 Task: For heading Arial Rounded MT Bold with Underline.  font size for heading26,  'Change the font style of data to'Browallia New.  and font size to 18,  Change the alignment of both headline & data to Align middle & Align Text left.  In the sheet  Financial Planning Worksheet
Action: Mouse moved to (83, 122)
Screenshot: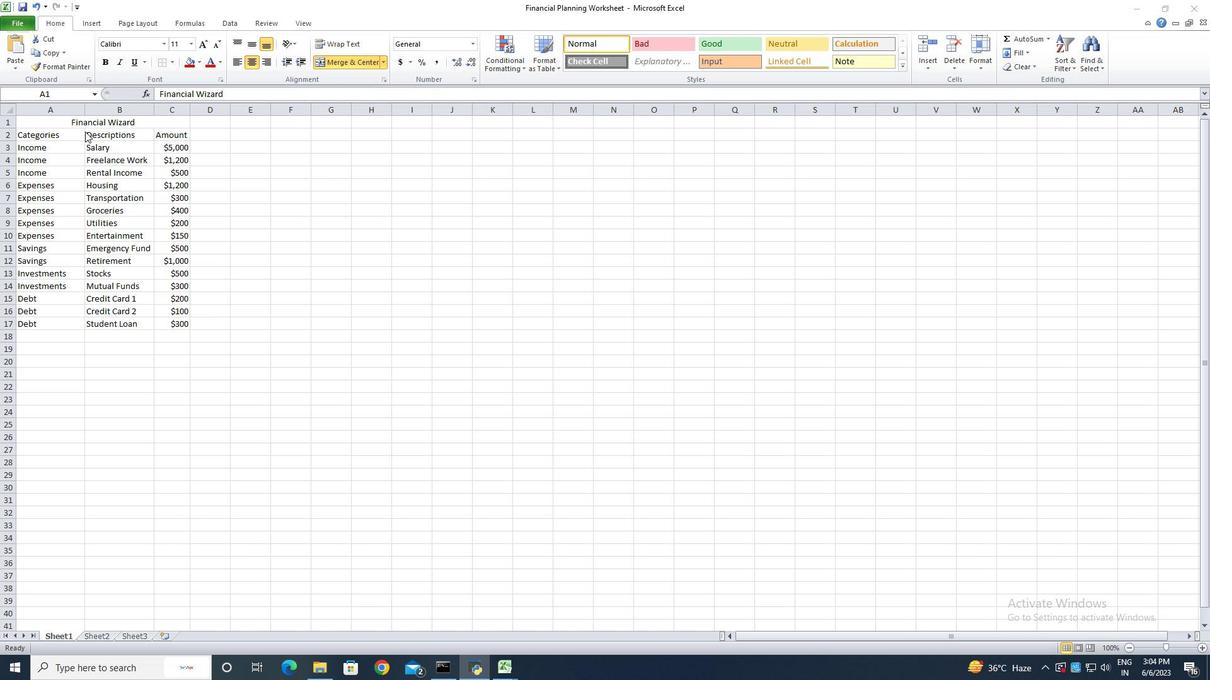 
Action: Mouse pressed left at (83, 122)
Screenshot: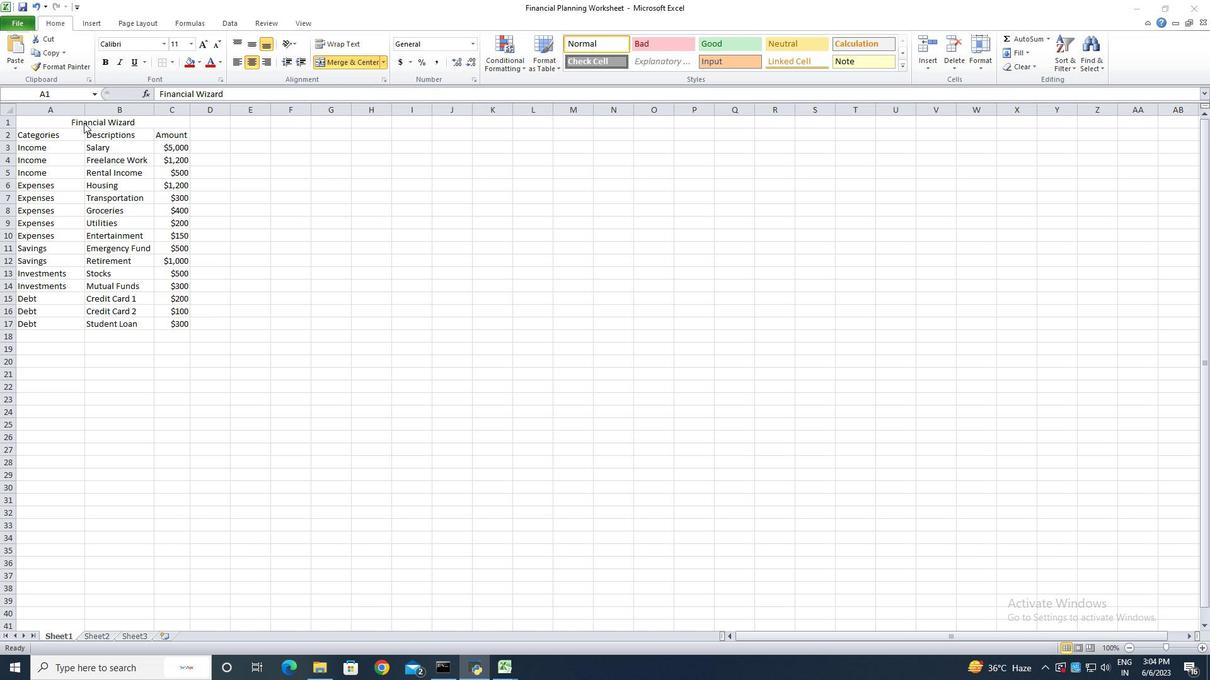 
Action: Mouse moved to (163, 40)
Screenshot: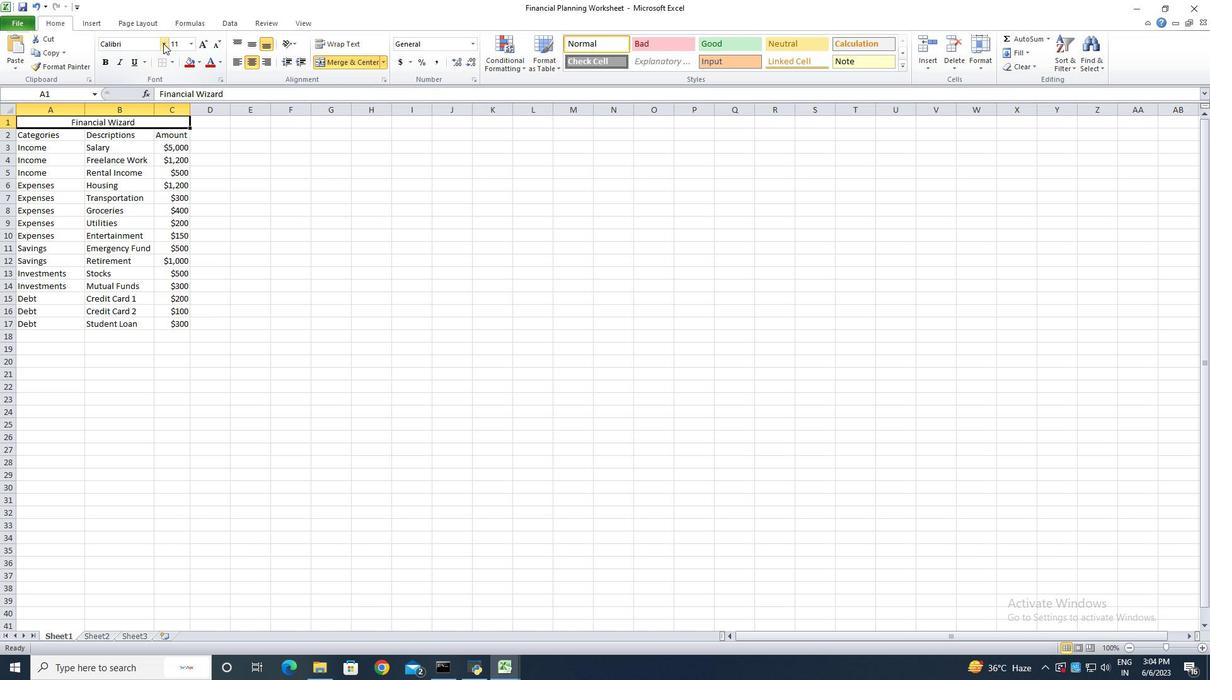 
Action: Mouse pressed left at (163, 40)
Screenshot: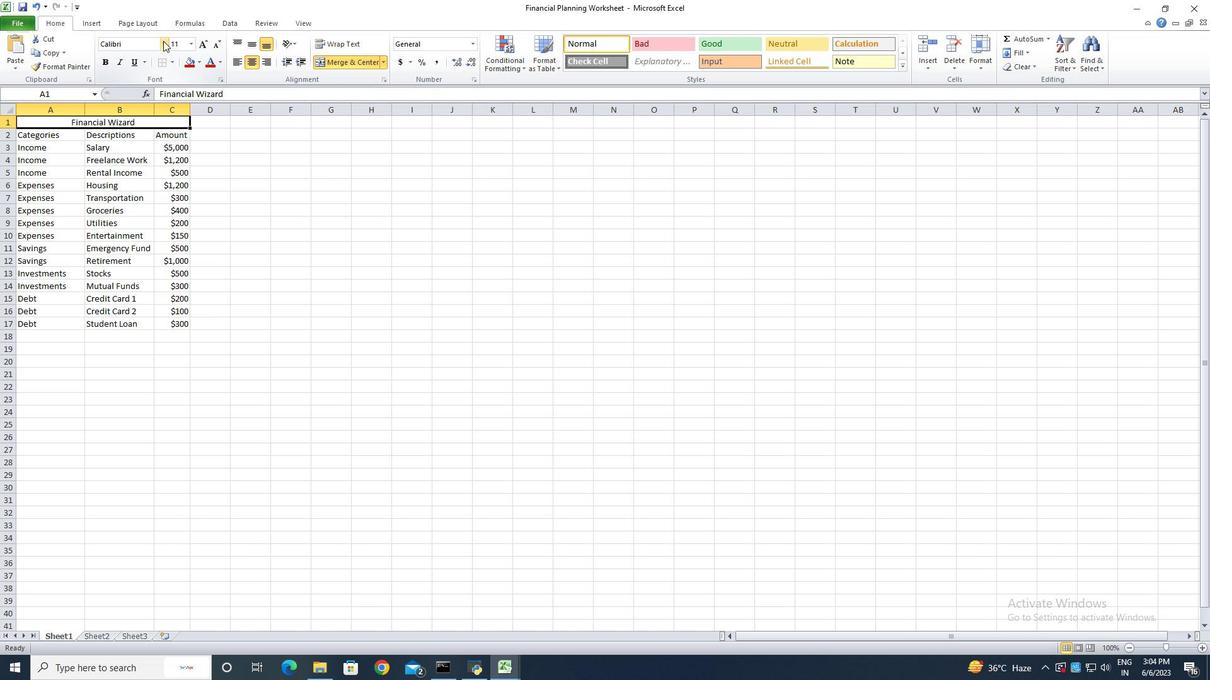 
Action: Mouse moved to (177, 194)
Screenshot: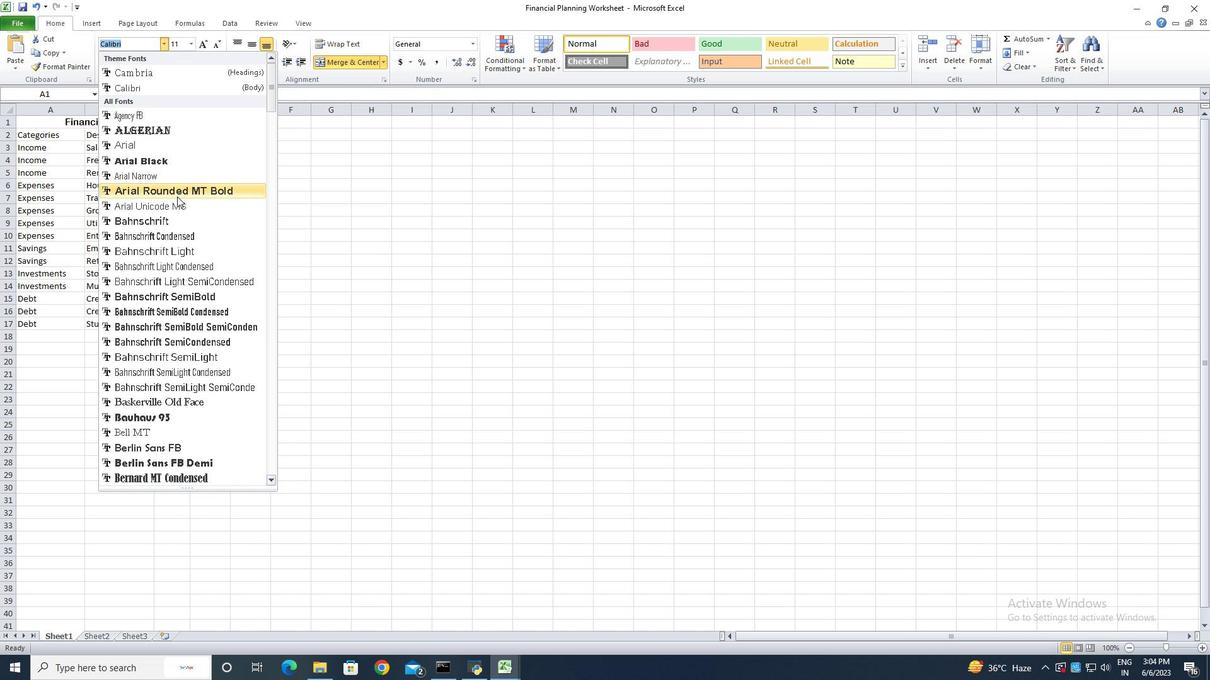 
Action: Mouse pressed left at (177, 194)
Screenshot: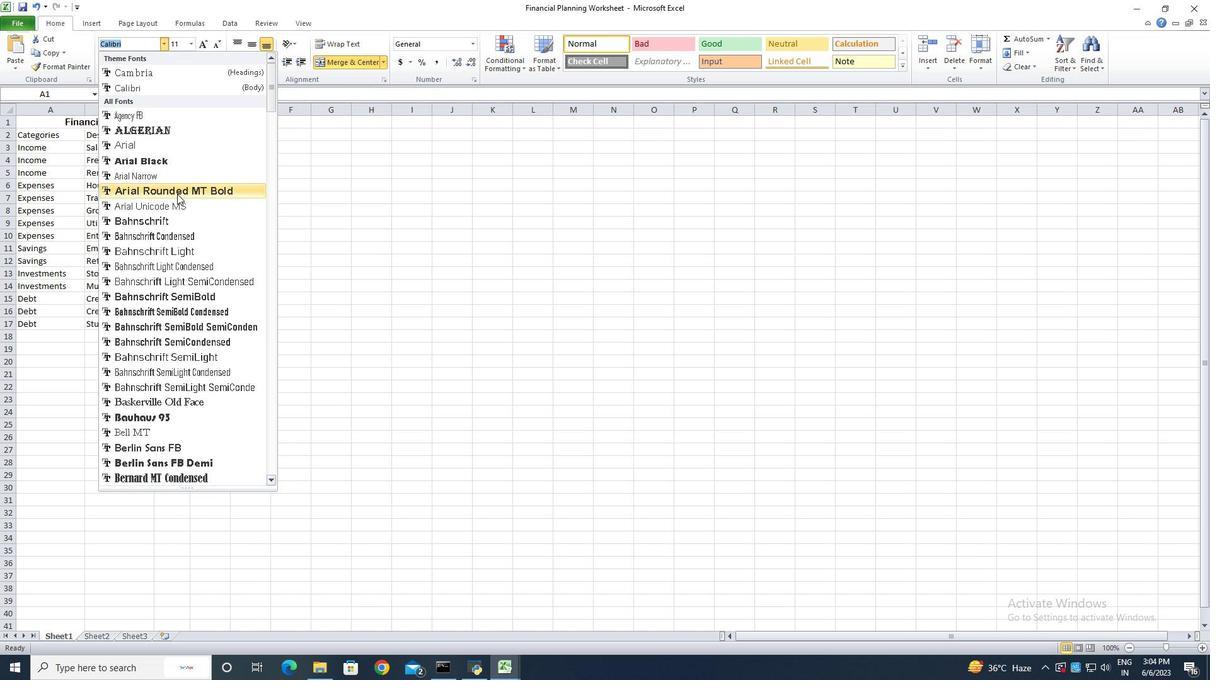 
Action: Mouse moved to (134, 68)
Screenshot: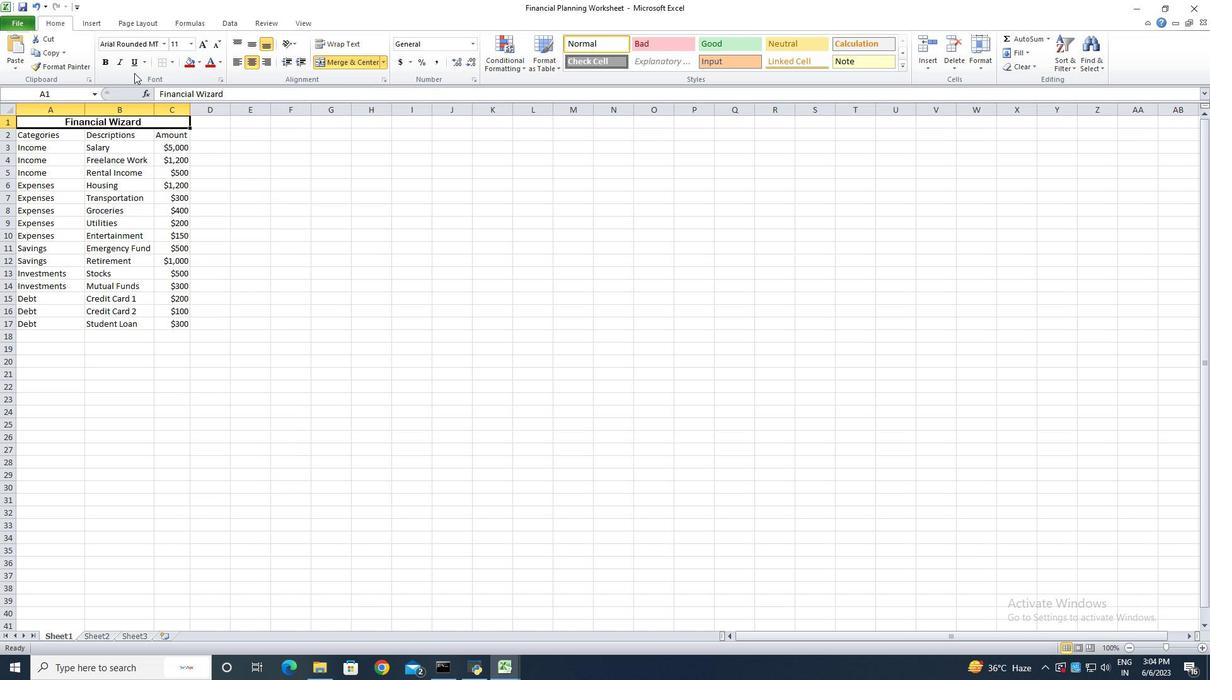 
Action: Mouse pressed left at (134, 68)
Screenshot: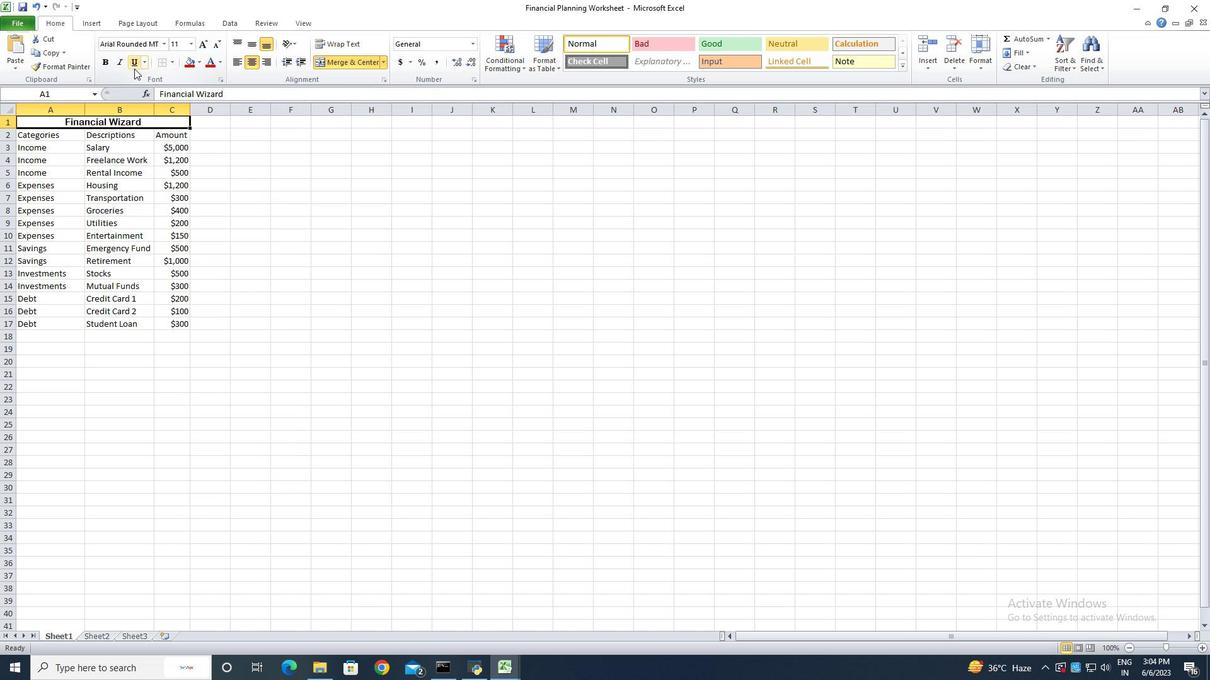 
Action: Mouse moved to (206, 40)
Screenshot: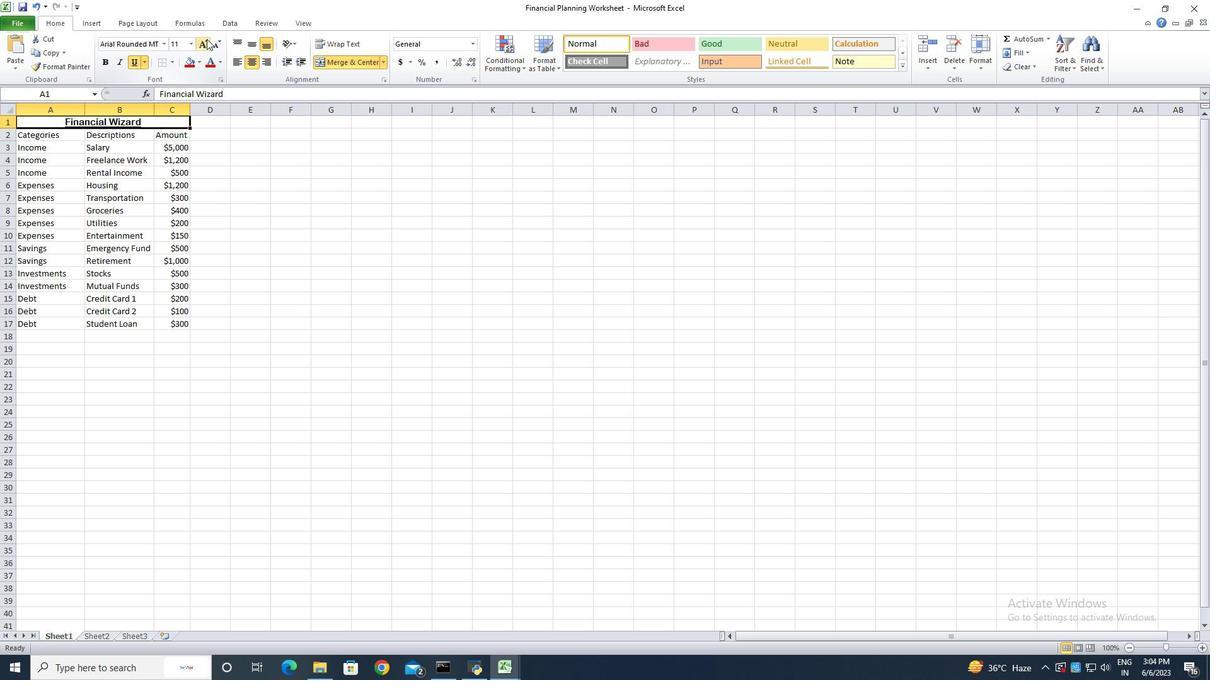 
Action: Mouse pressed left at (206, 40)
Screenshot: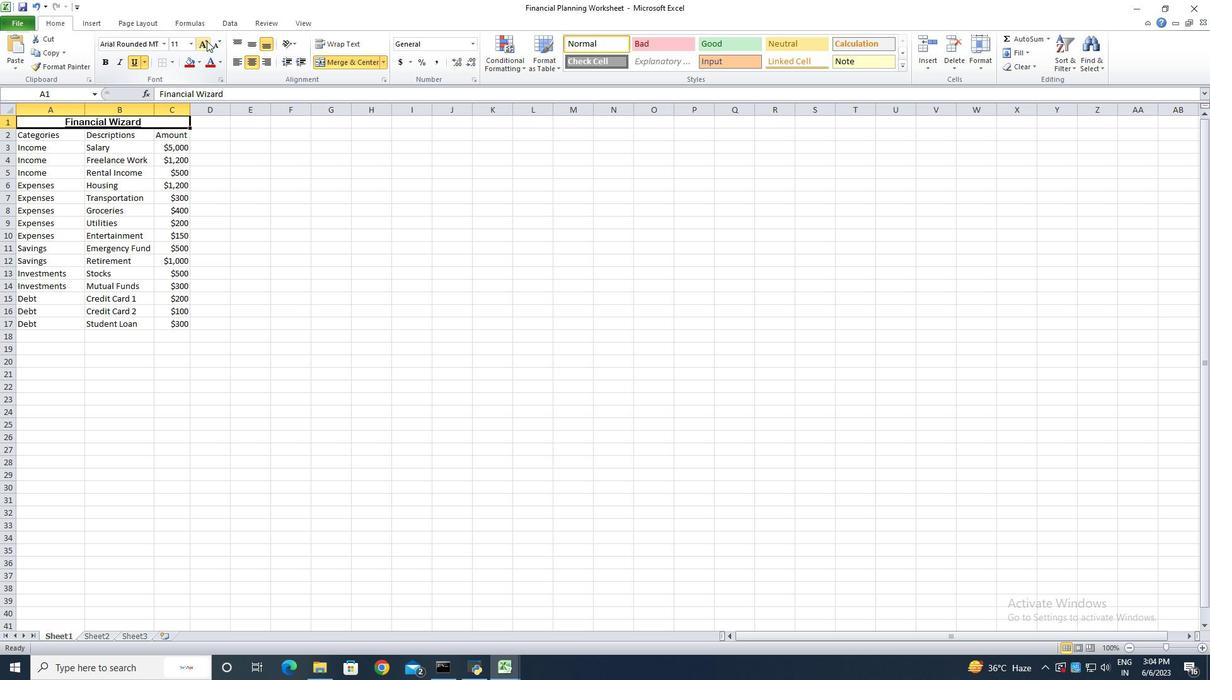 
Action: Mouse pressed left at (206, 40)
Screenshot: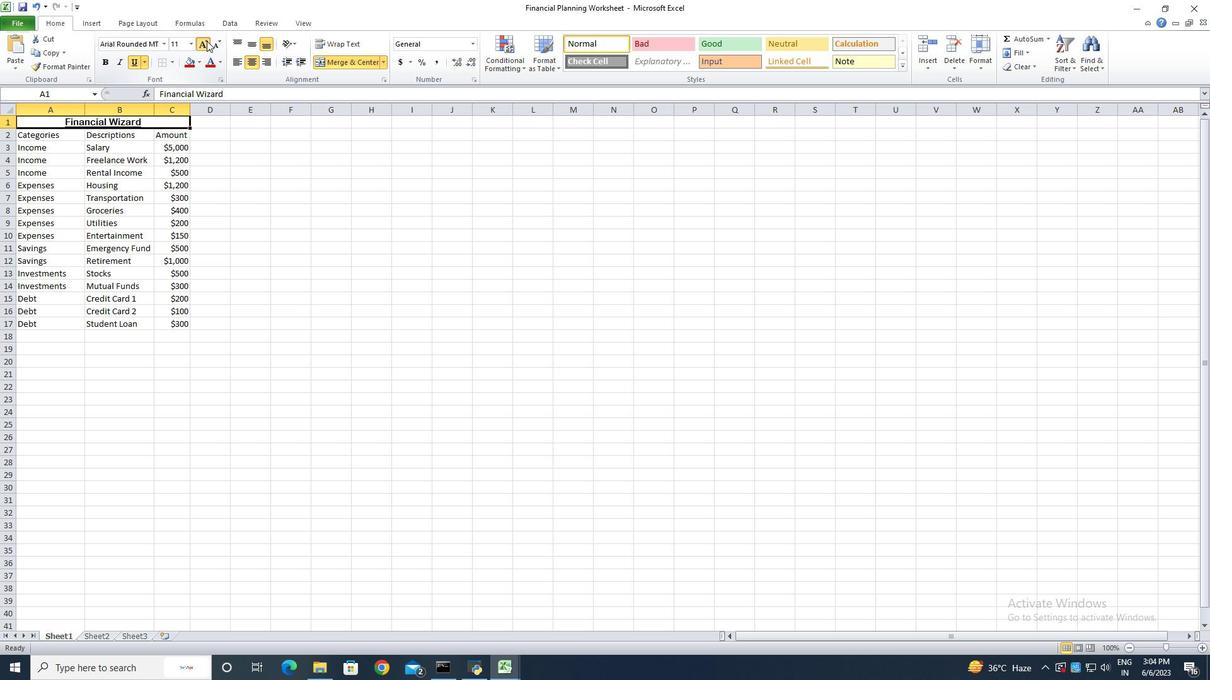 
Action: Mouse pressed left at (206, 40)
Screenshot: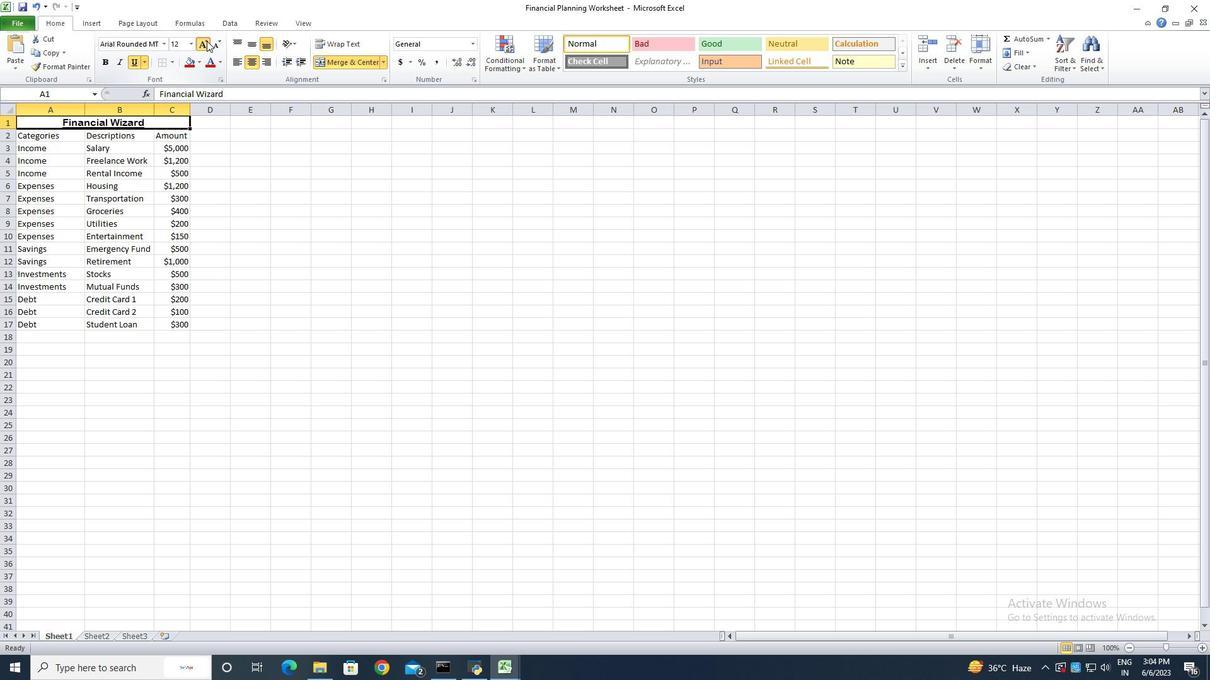 
Action: Mouse pressed left at (206, 40)
Screenshot: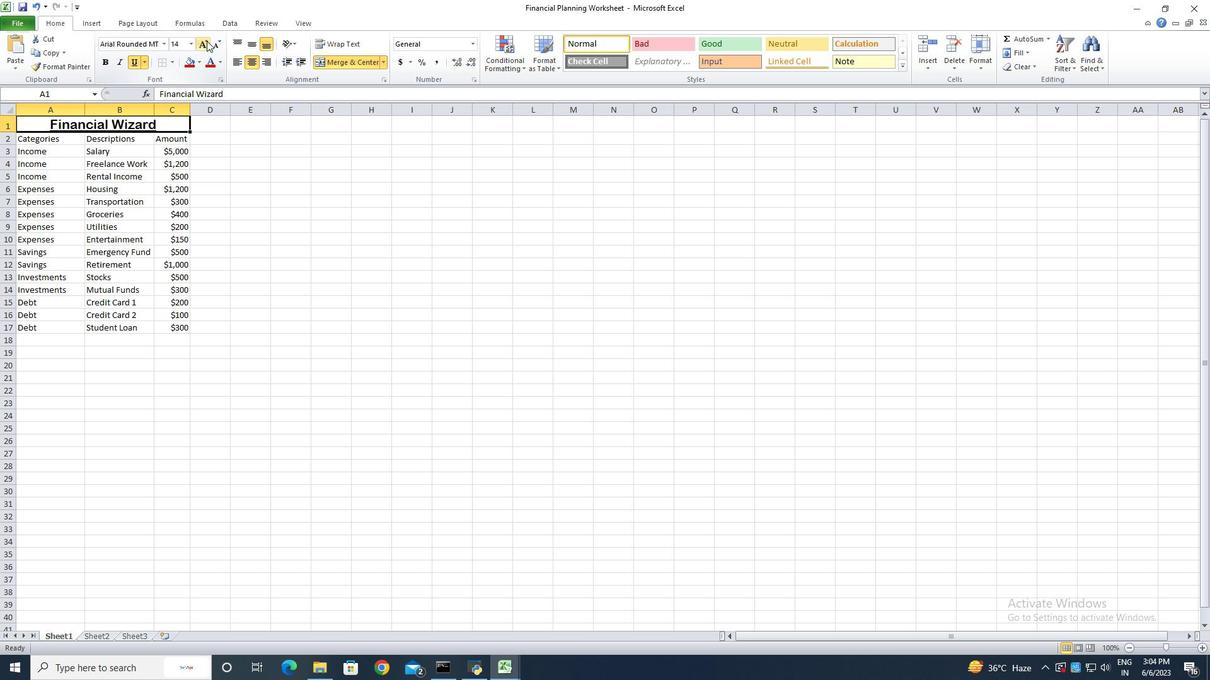 
Action: Mouse pressed left at (206, 40)
Screenshot: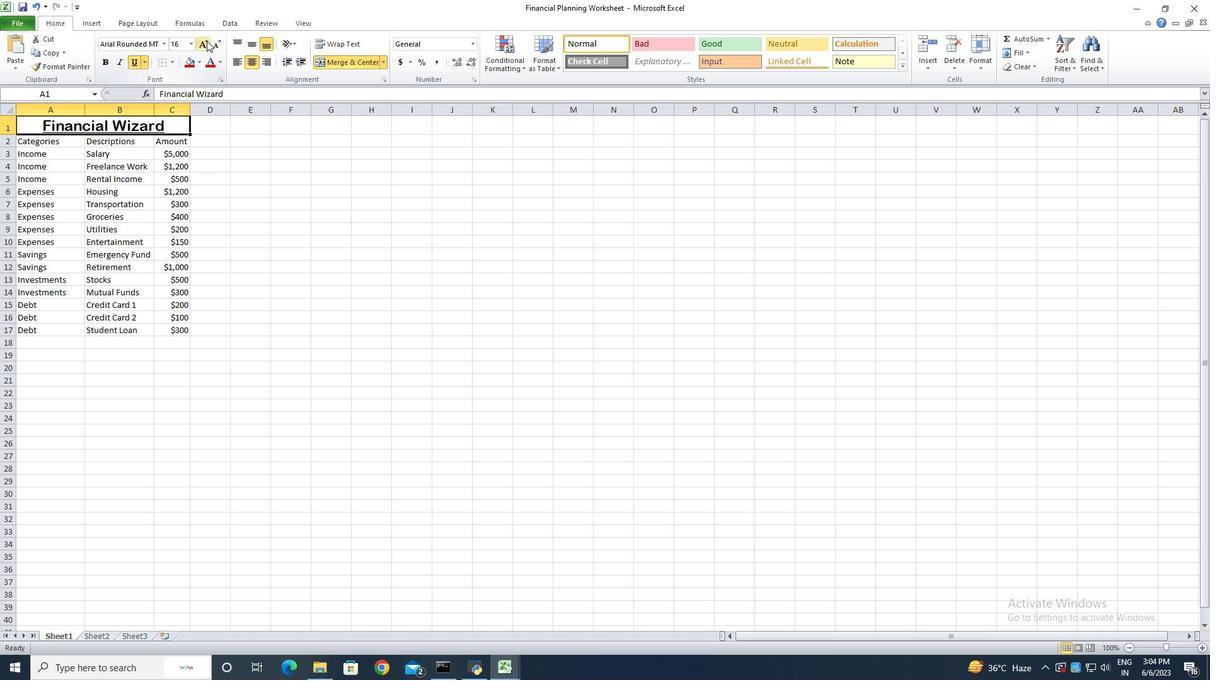 
Action: Mouse pressed left at (206, 40)
Screenshot: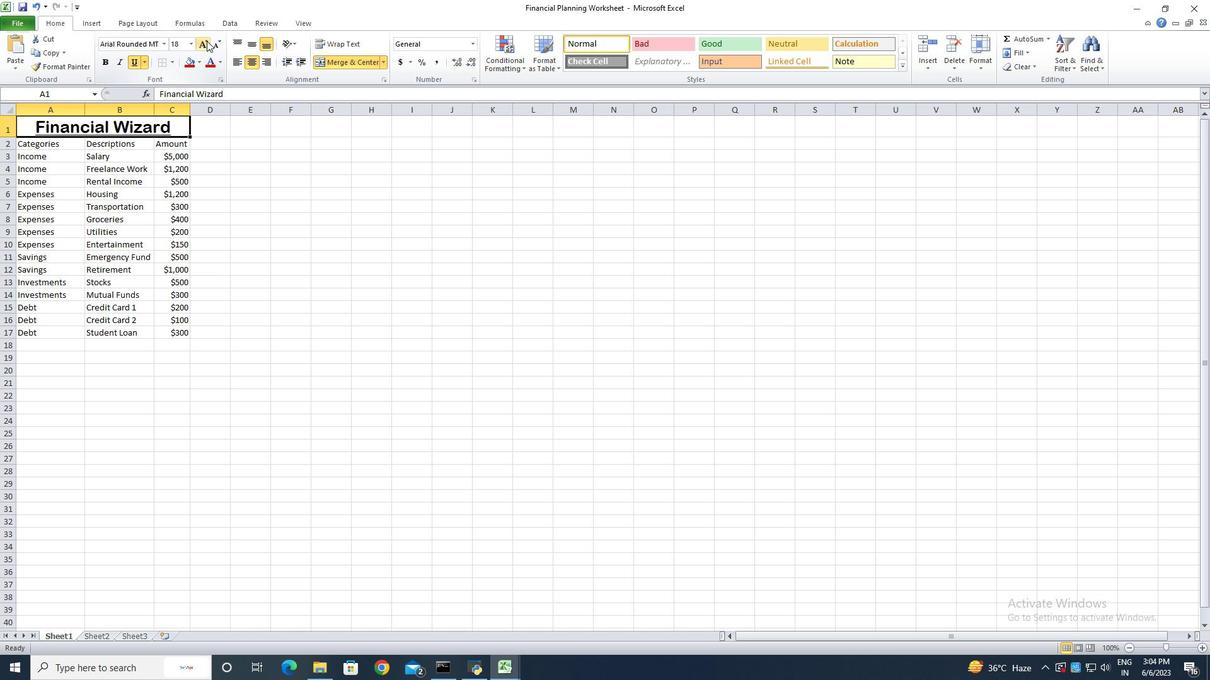 
Action: Mouse pressed left at (206, 40)
Screenshot: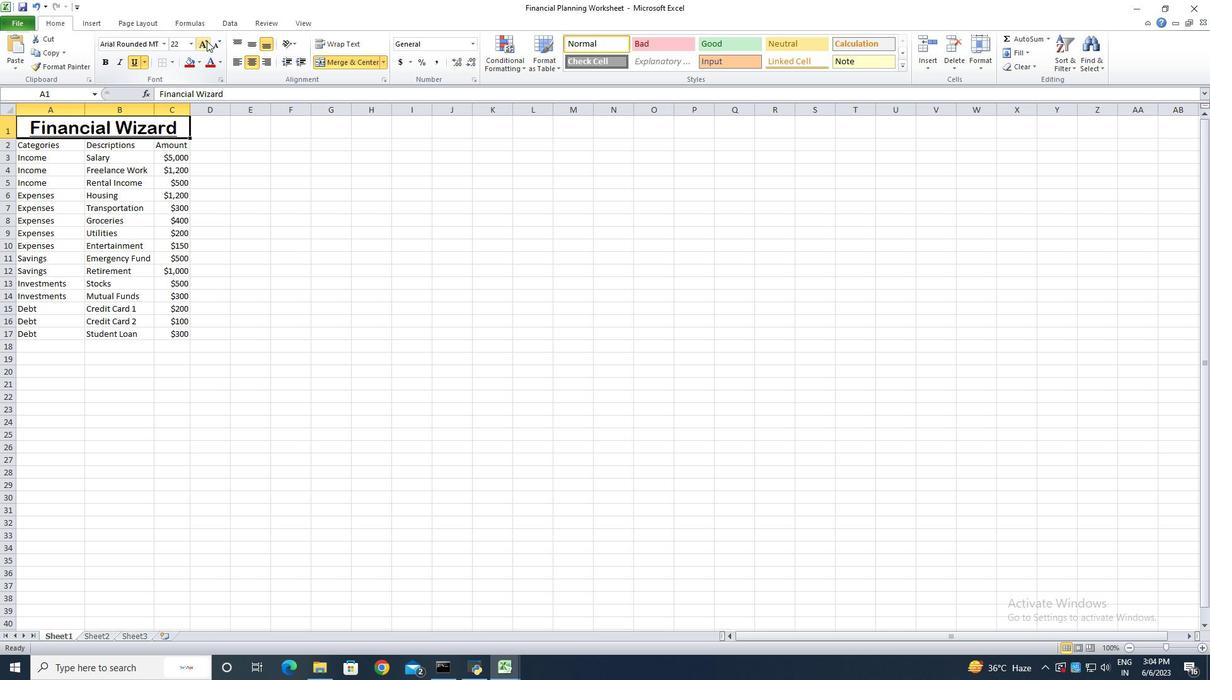 
Action: Mouse pressed left at (206, 40)
Screenshot: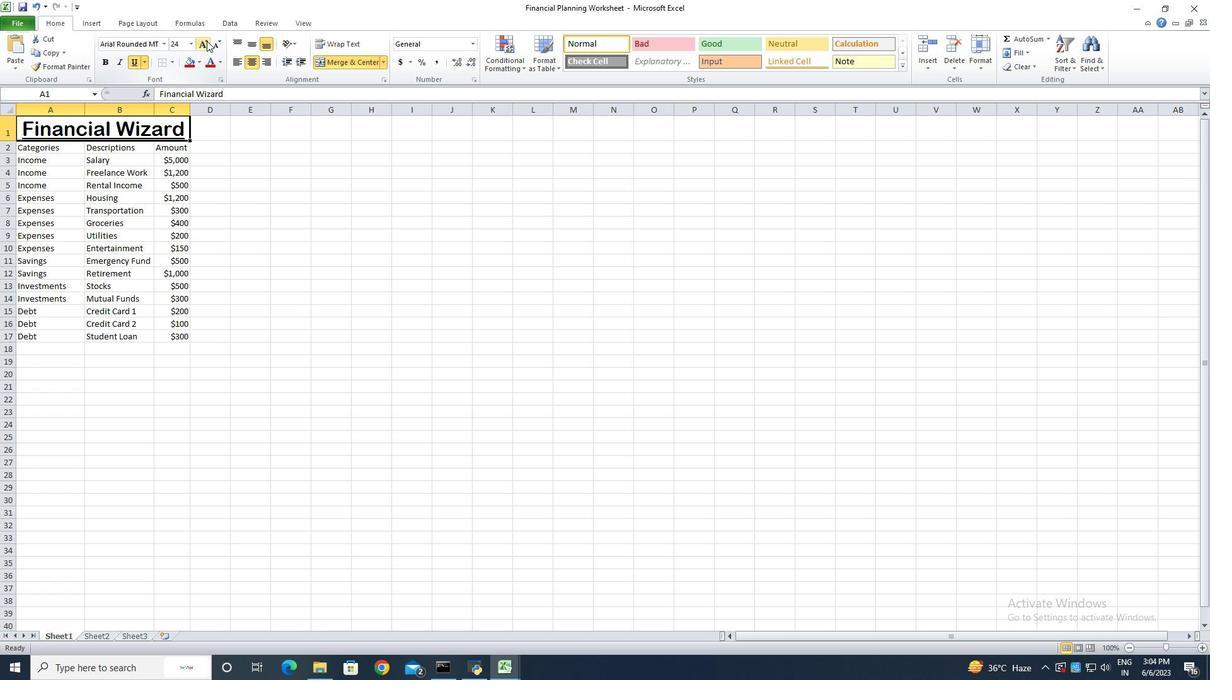 
Action: Mouse moved to (45, 151)
Screenshot: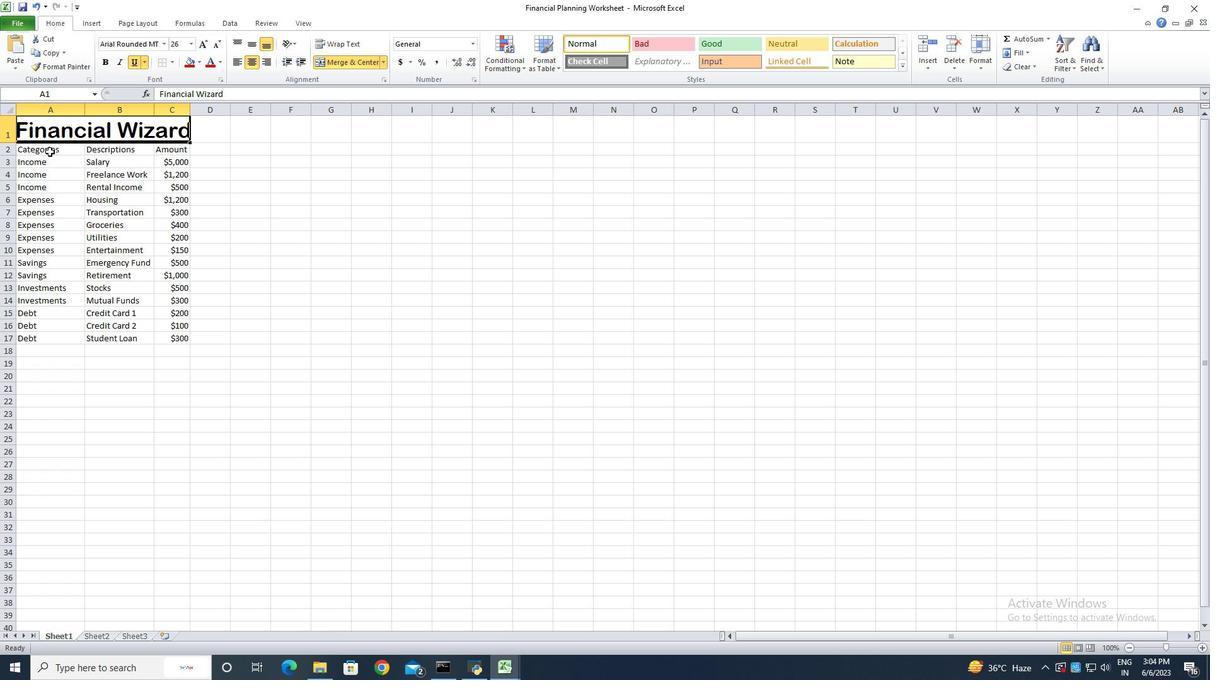 
Action: Mouse pressed left at (45, 151)
Screenshot: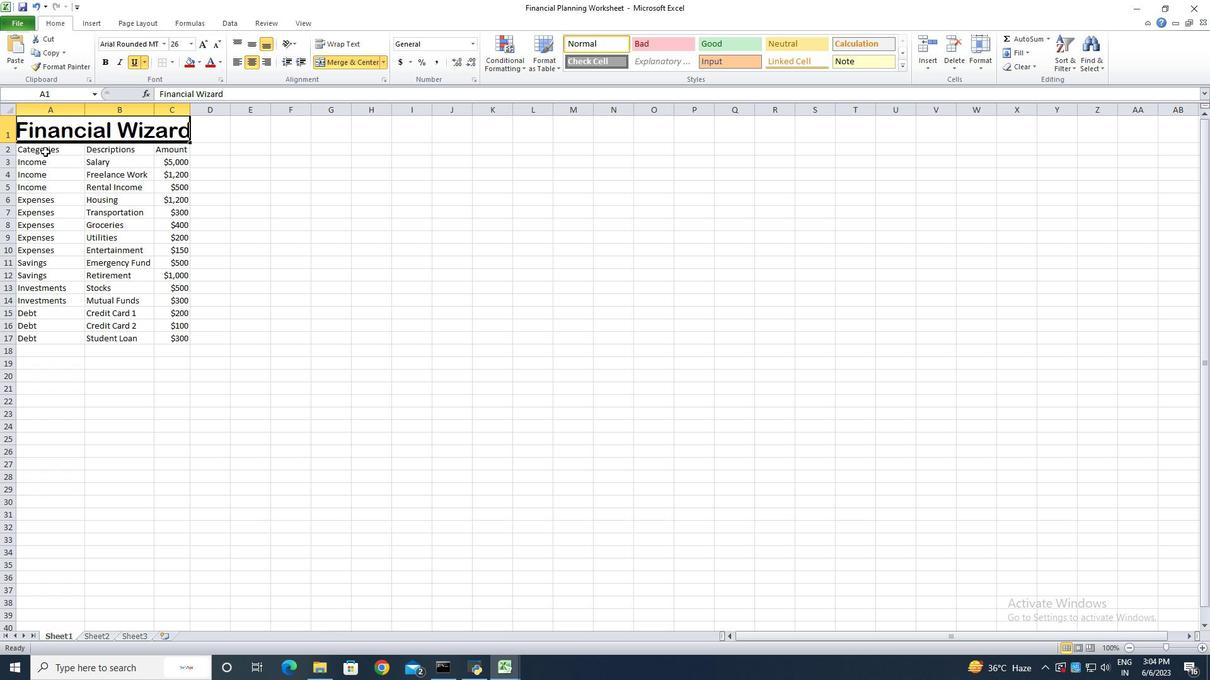 
Action: Mouse moved to (165, 43)
Screenshot: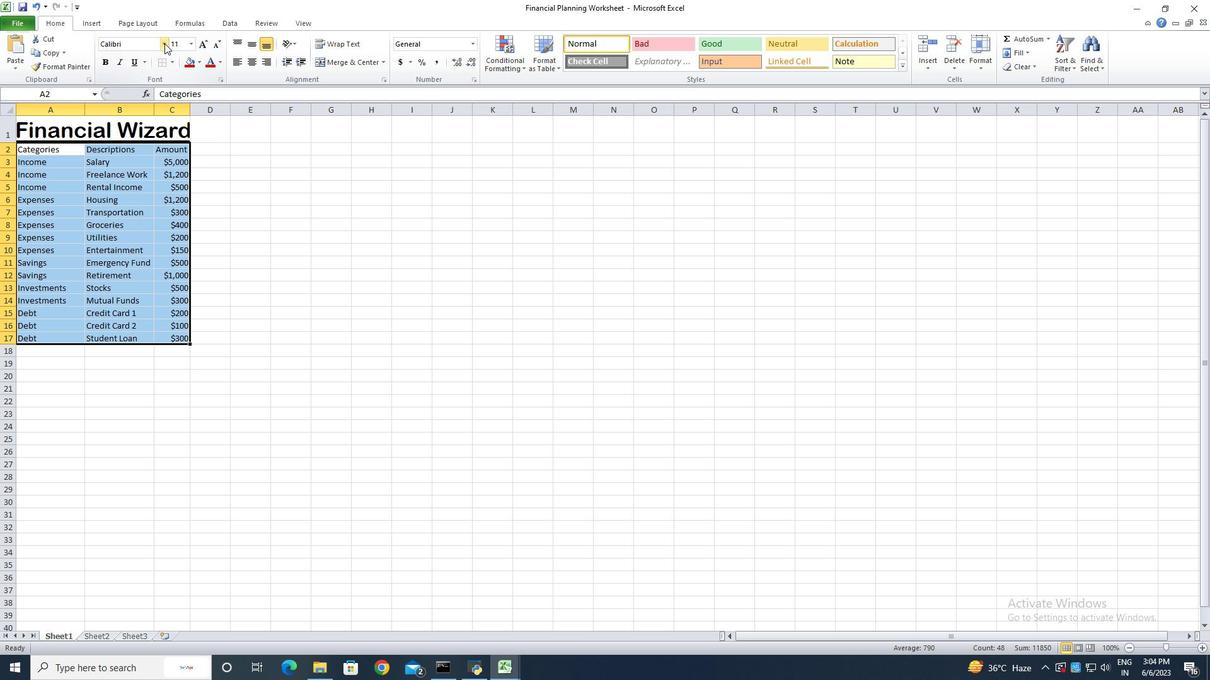
Action: Mouse pressed left at (165, 43)
Screenshot: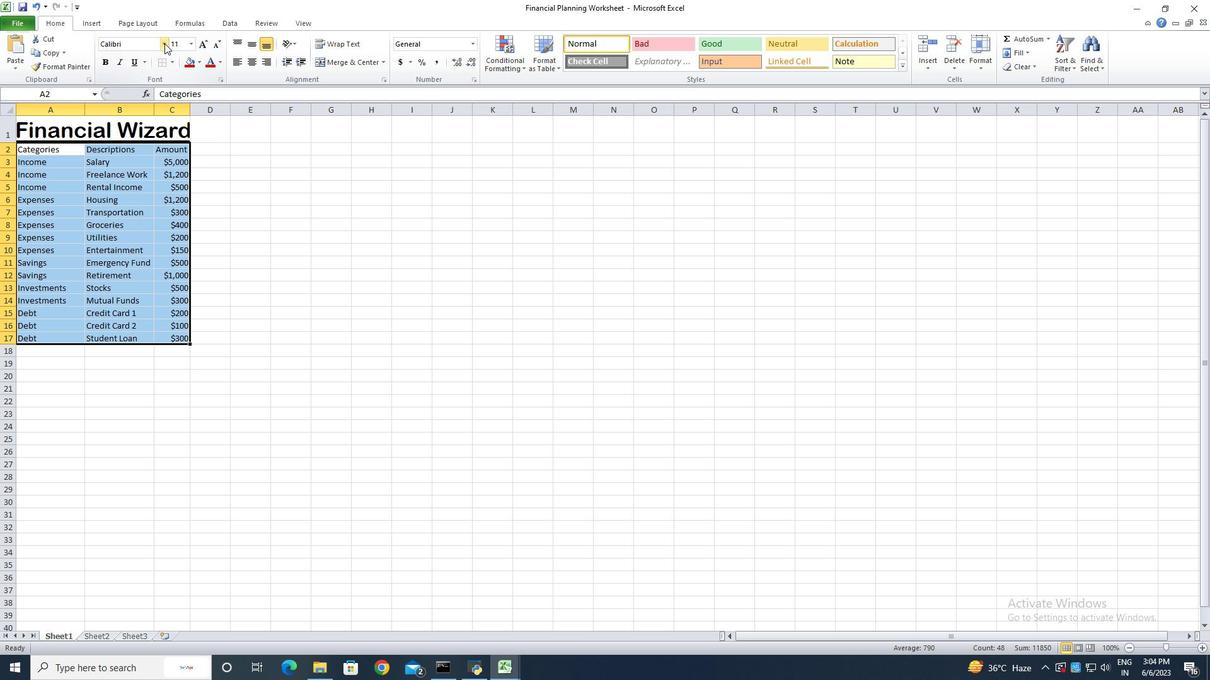 
Action: Mouse moved to (165, 45)
Screenshot: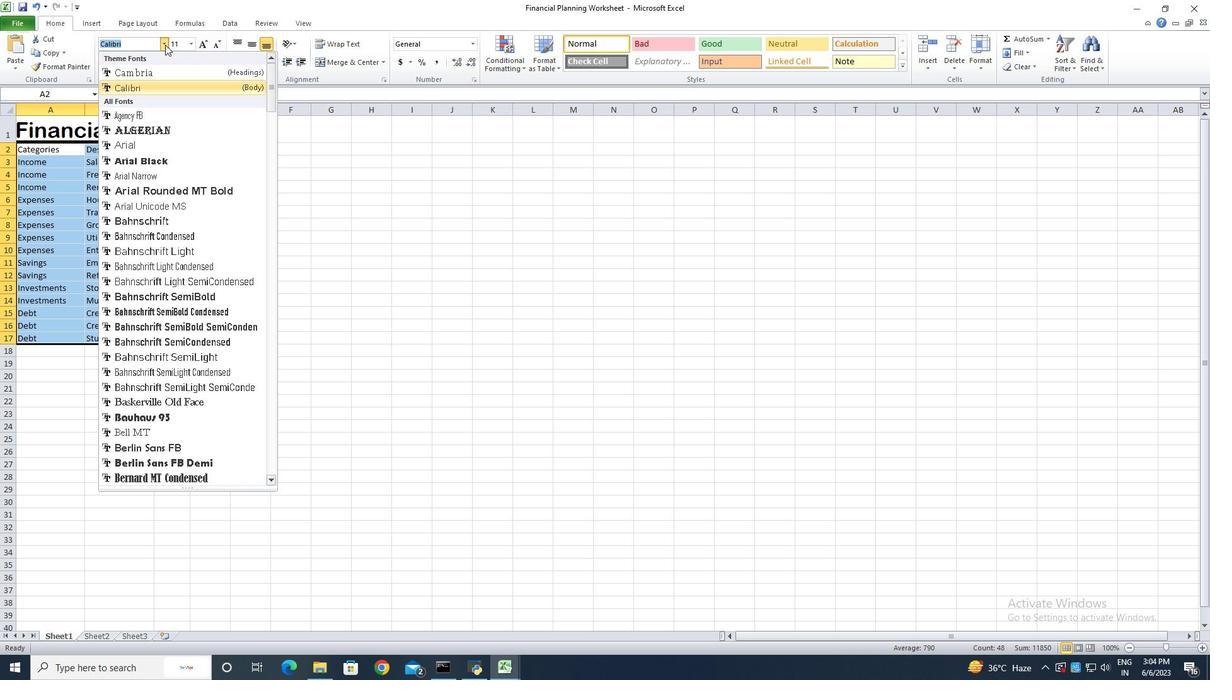 
Action: Key pressed <Key.shift>Browallia<Key.space><Key.shift><Key.shift><Key.shift>New<Key.enter>
Screenshot: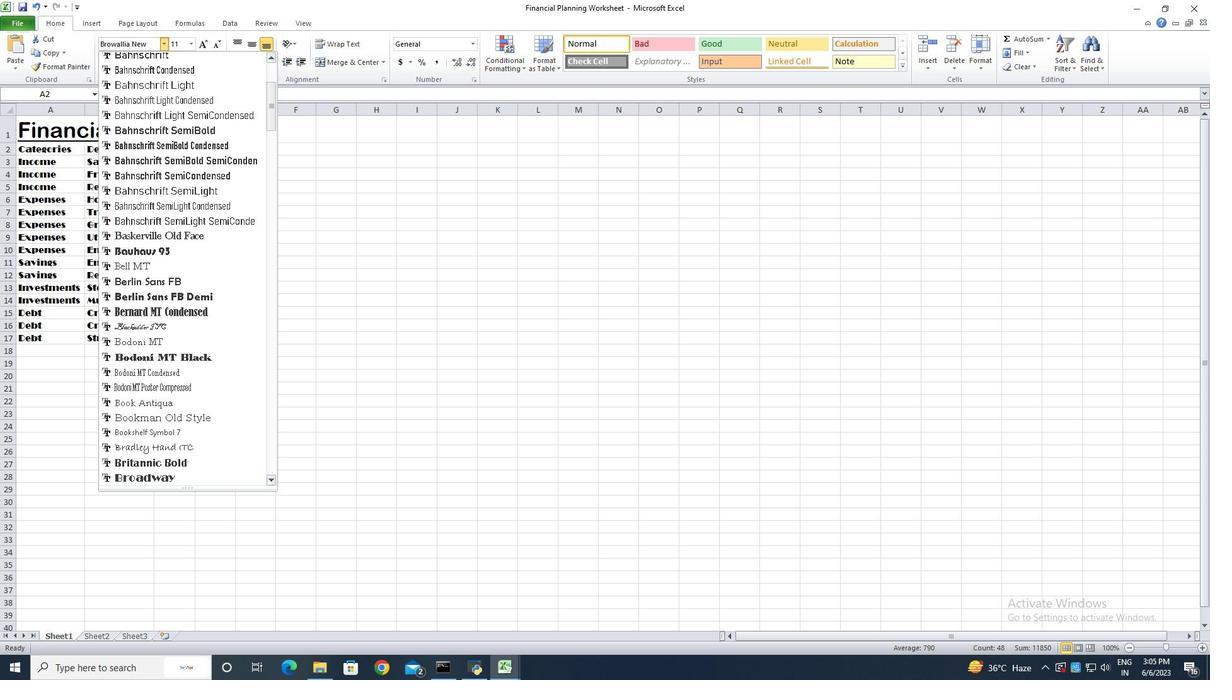 
Action: Mouse moved to (206, 40)
Screenshot: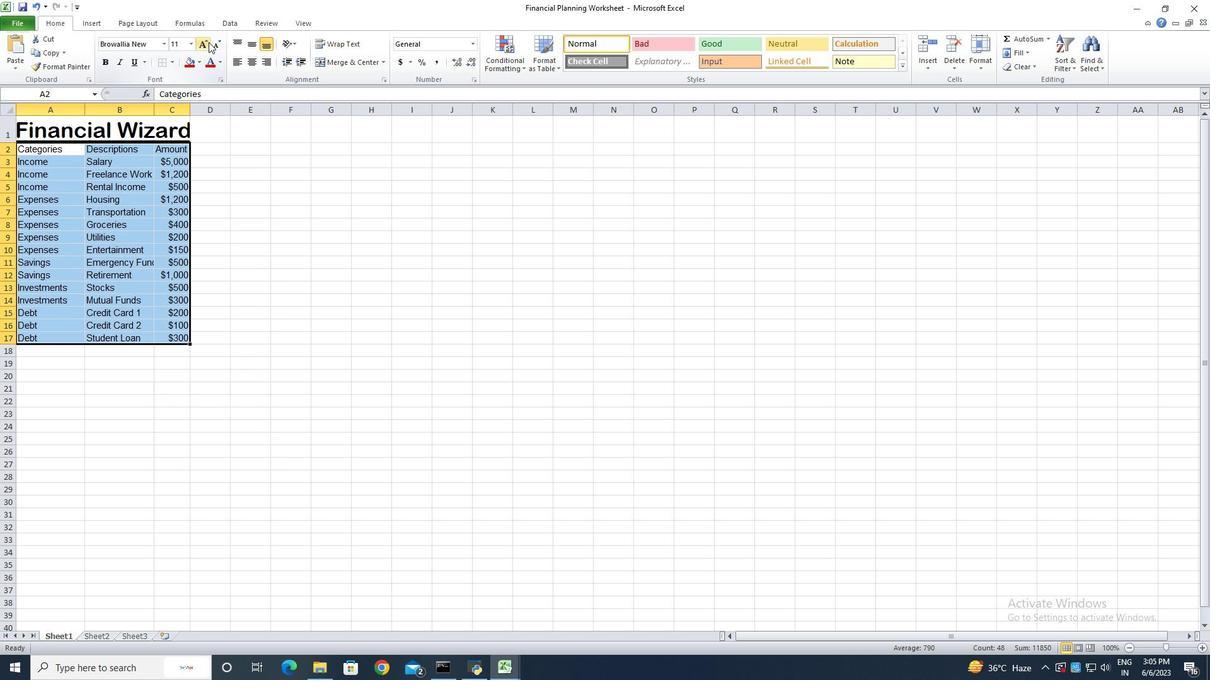 
Action: Mouse pressed left at (206, 40)
Screenshot: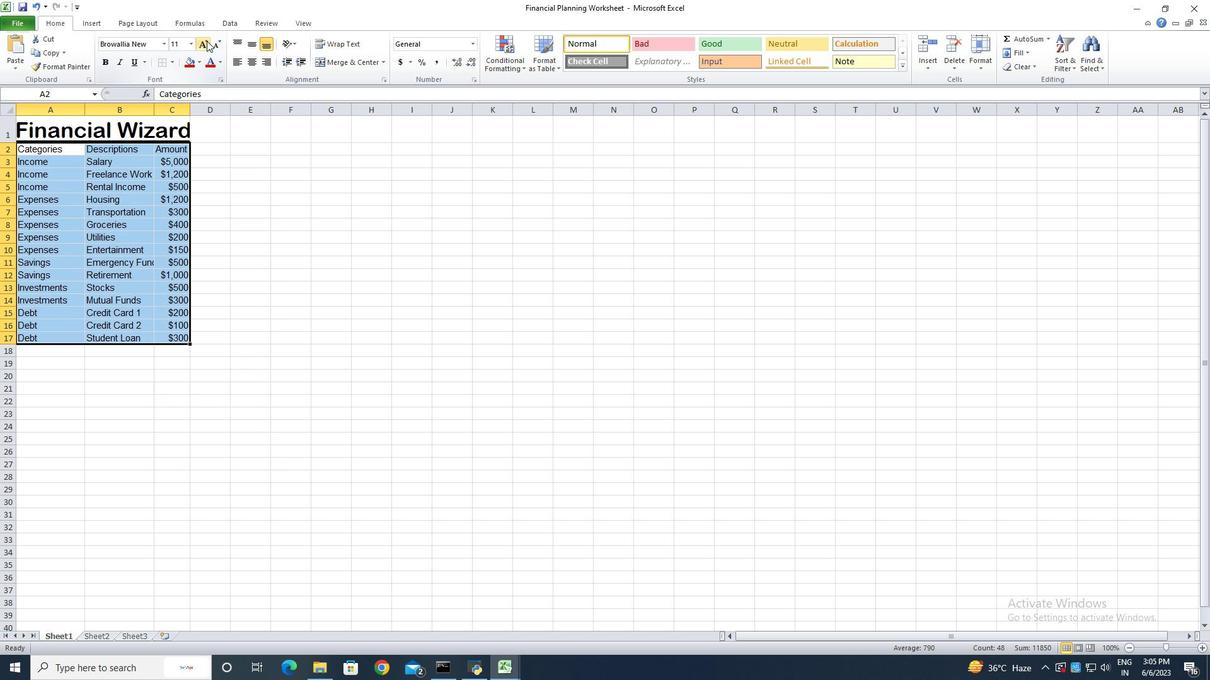 
Action: Mouse pressed left at (206, 40)
Screenshot: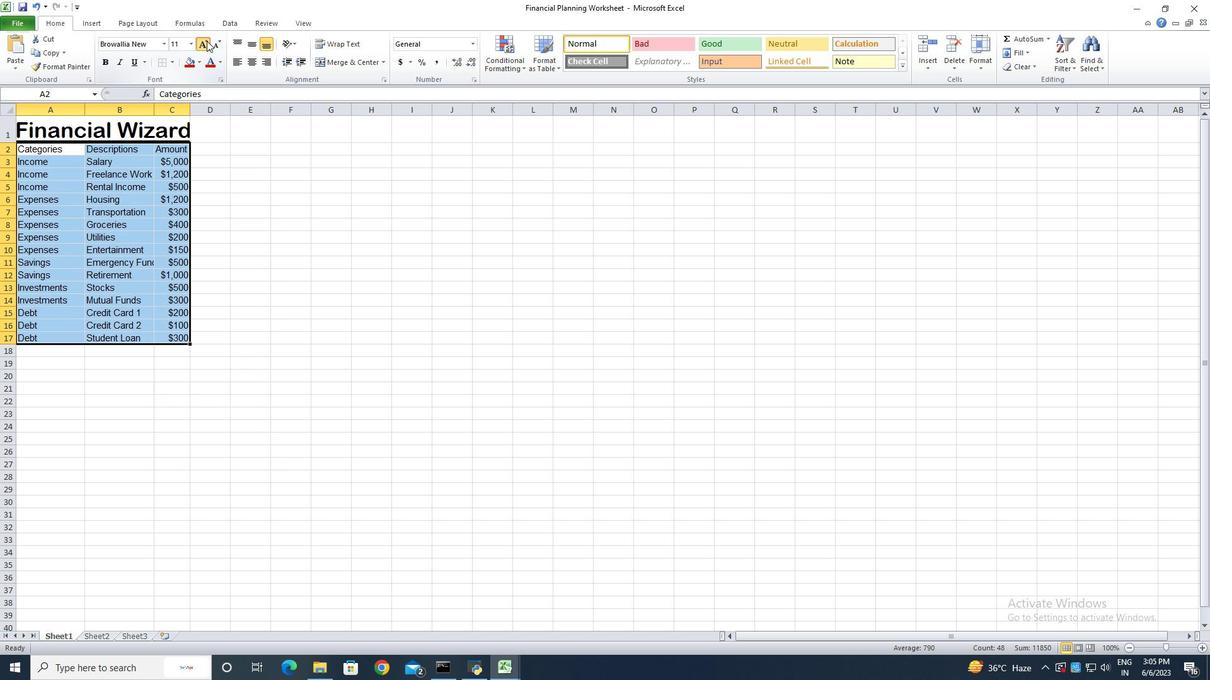 
Action: Mouse pressed left at (206, 40)
Screenshot: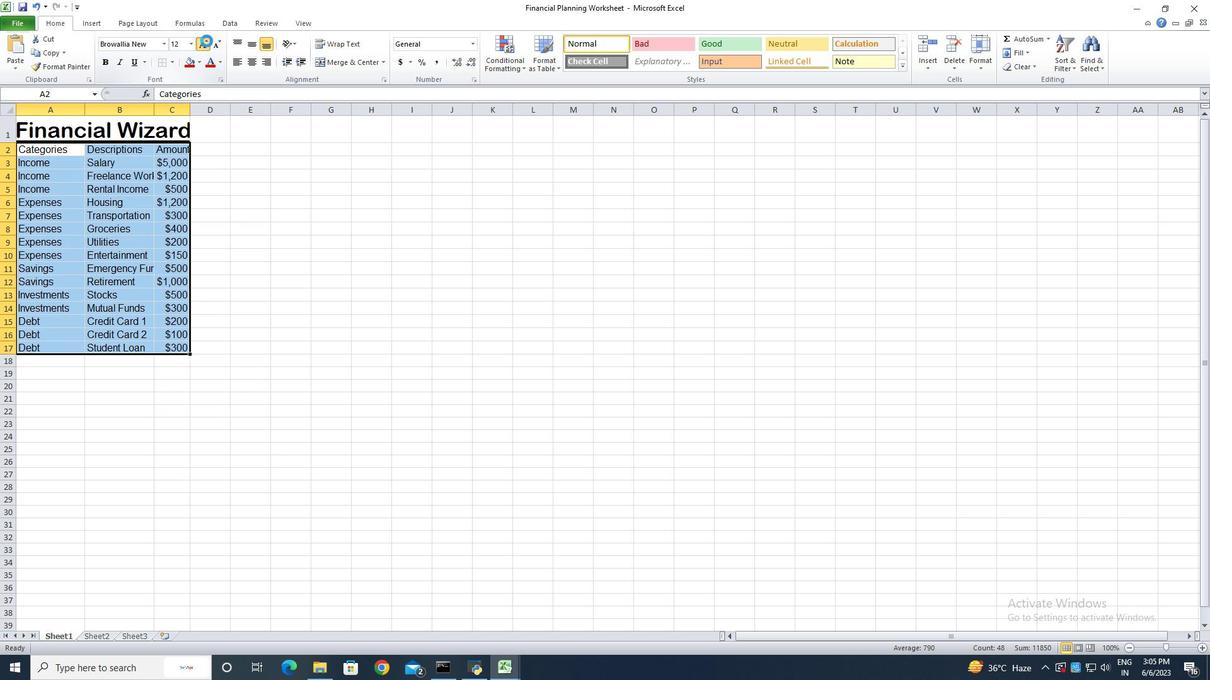 
Action: Mouse pressed left at (206, 40)
Screenshot: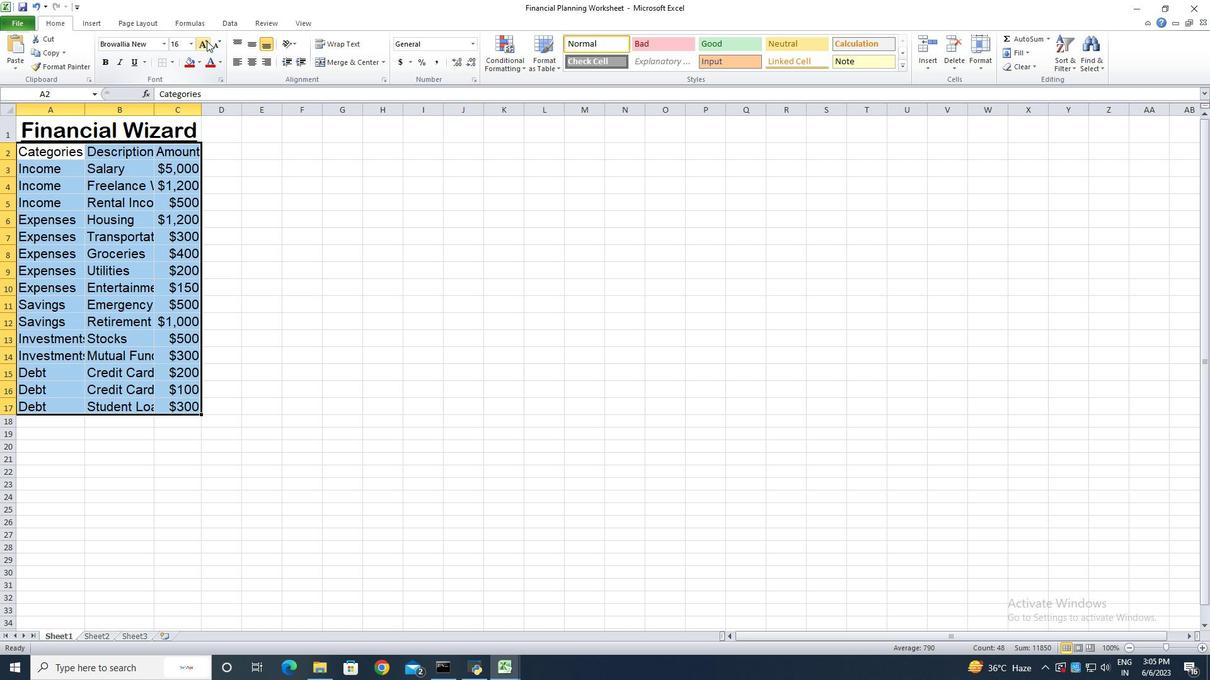 
Action: Mouse moved to (85, 112)
Screenshot: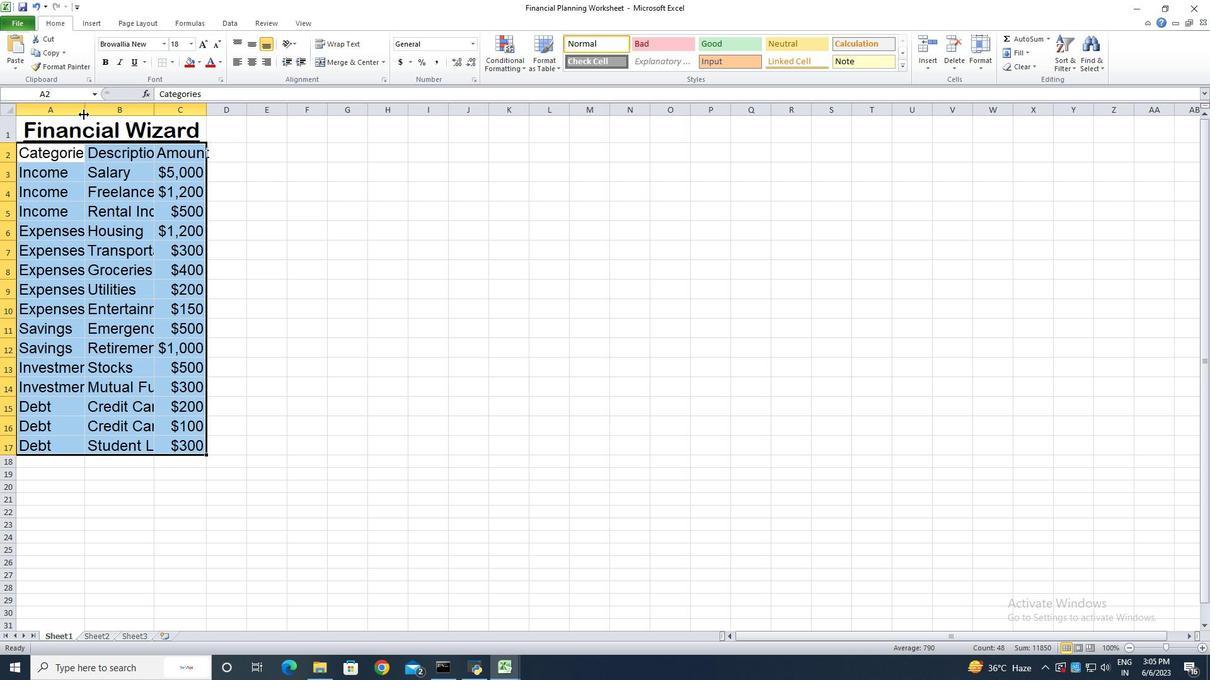 
Action: Mouse pressed left at (85, 112)
Screenshot: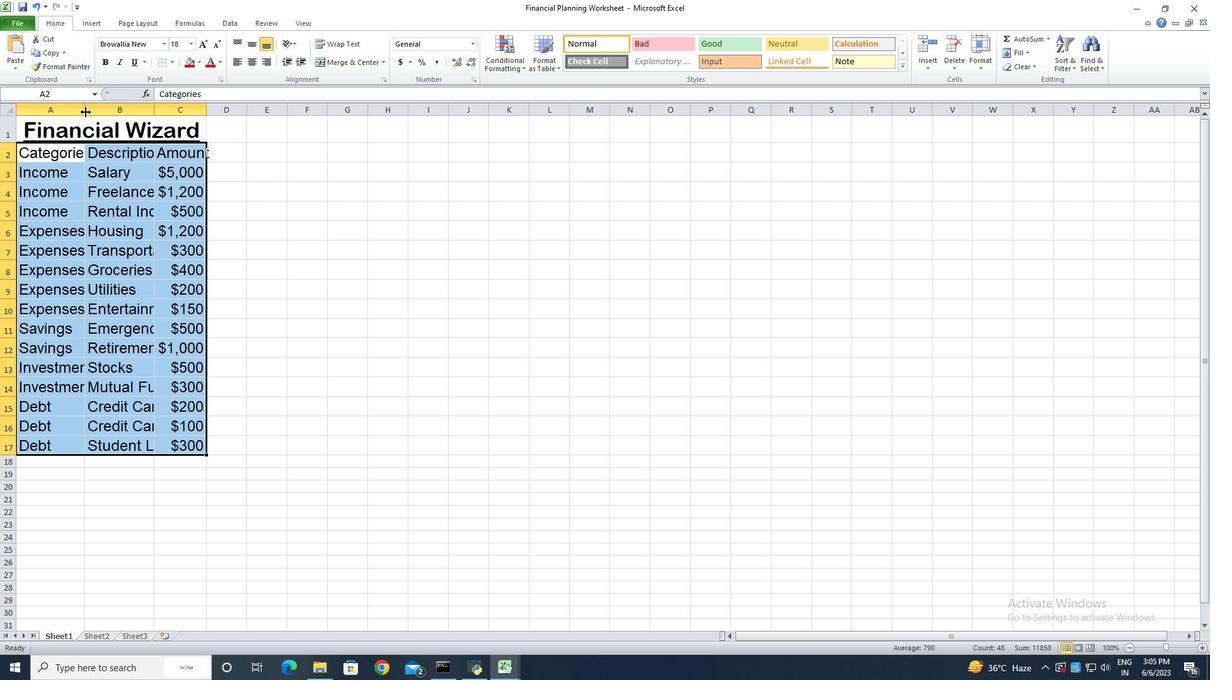 
Action: Mouse pressed left at (85, 112)
Screenshot: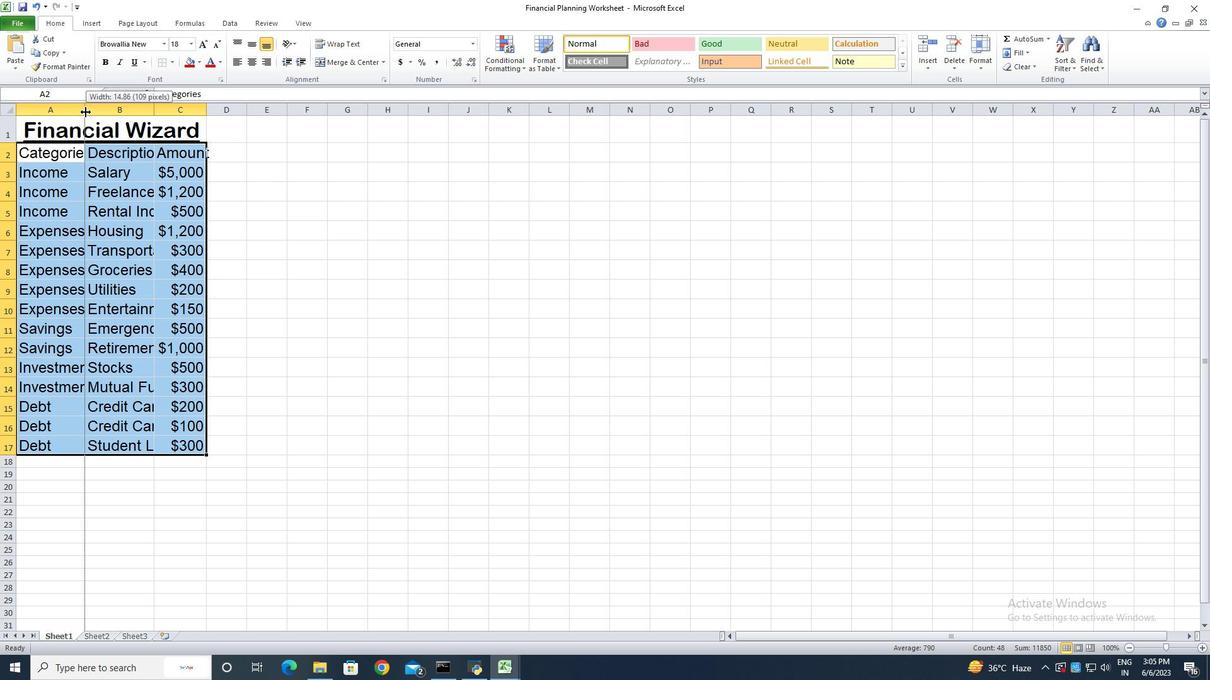 
Action: Mouse moved to (175, 111)
Screenshot: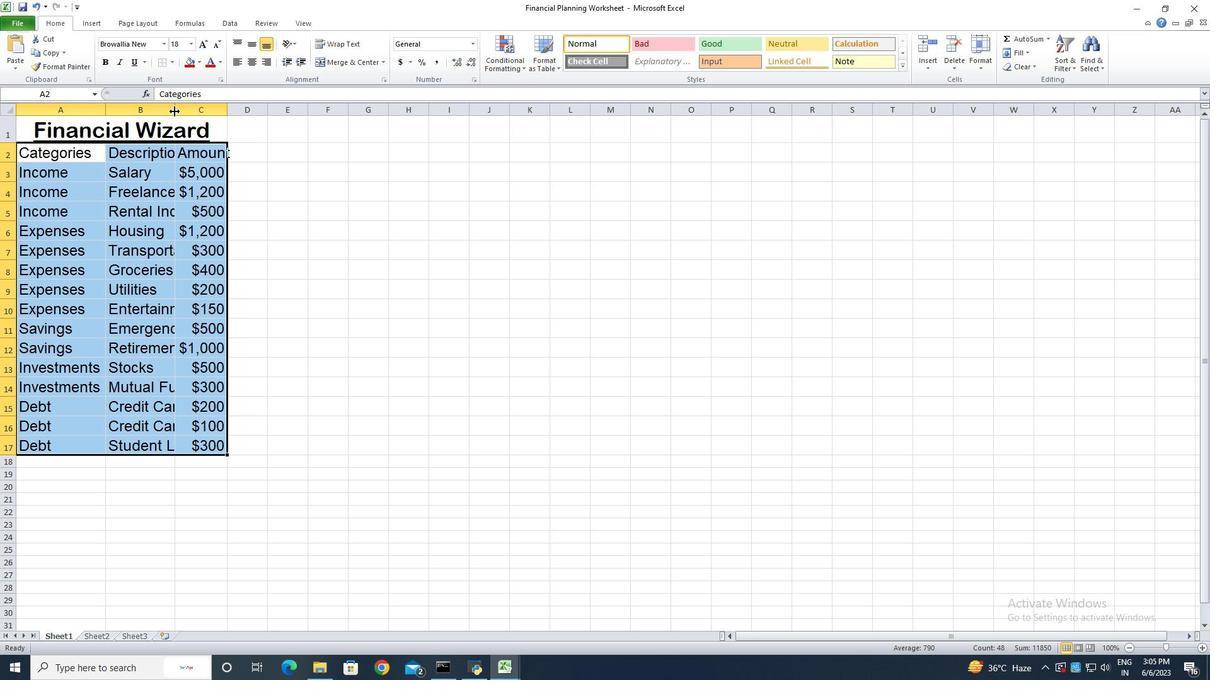 
Action: Mouse pressed left at (175, 111)
Screenshot: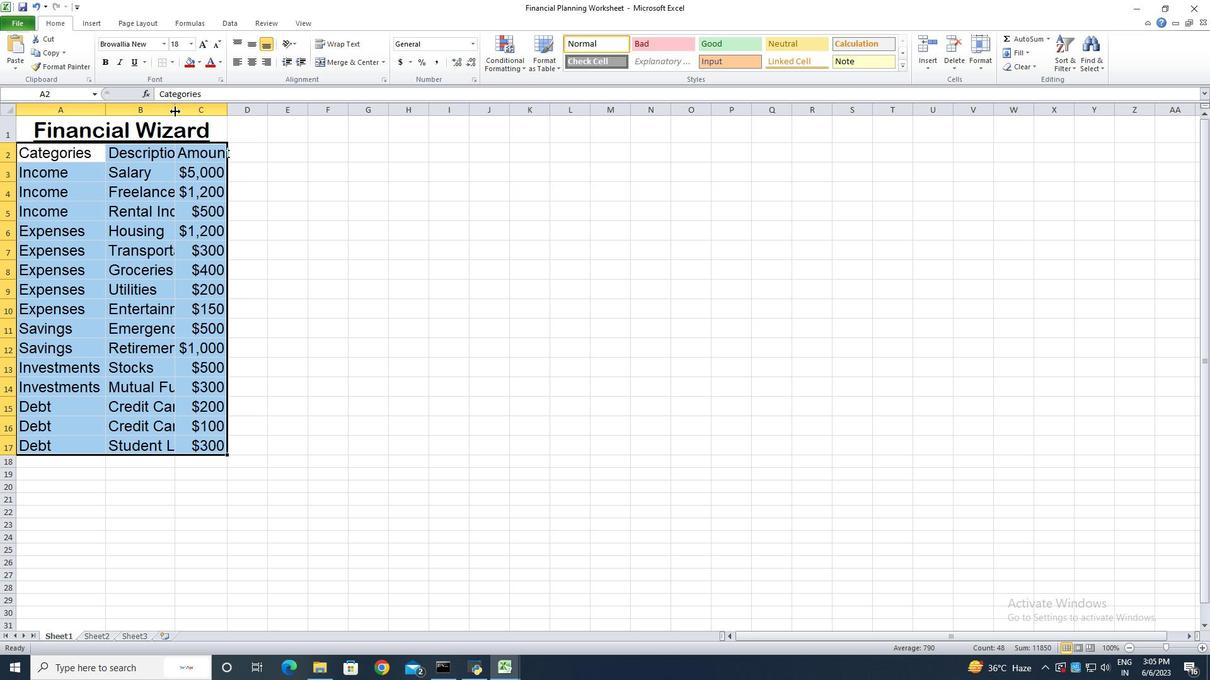 
Action: Mouse pressed left at (175, 111)
Screenshot: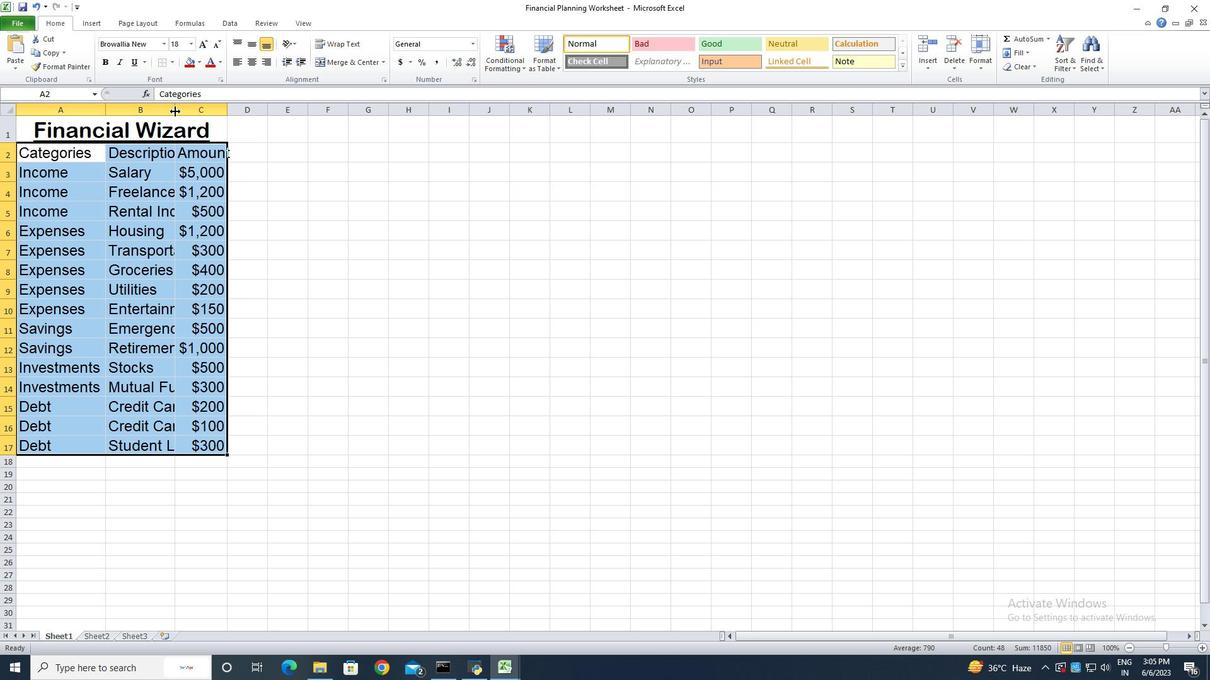 
Action: Mouse moved to (284, 112)
Screenshot: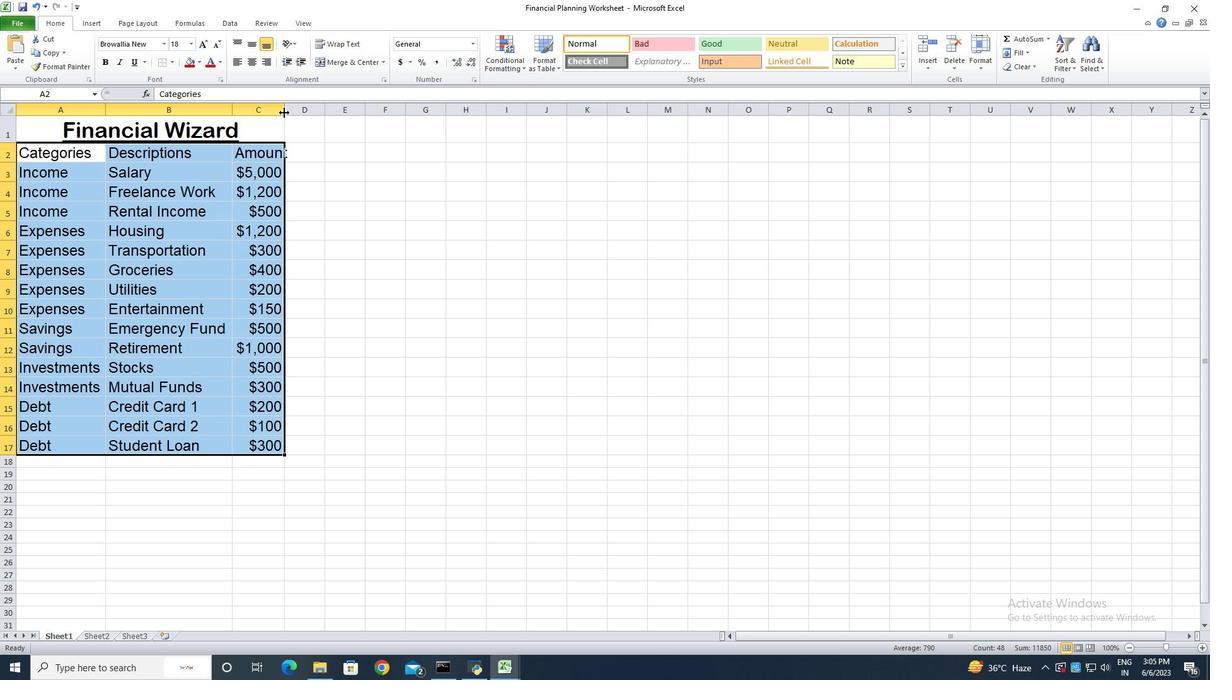 
Action: Mouse pressed left at (284, 112)
Screenshot: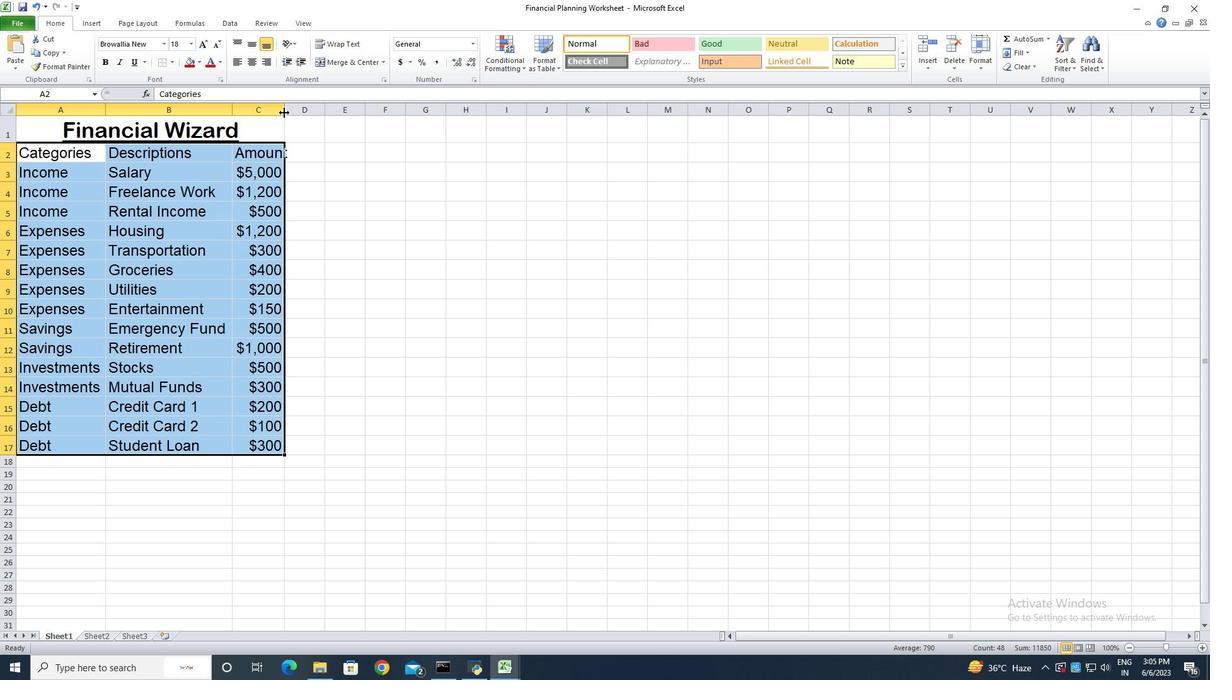 
Action: Mouse pressed left at (284, 112)
Screenshot: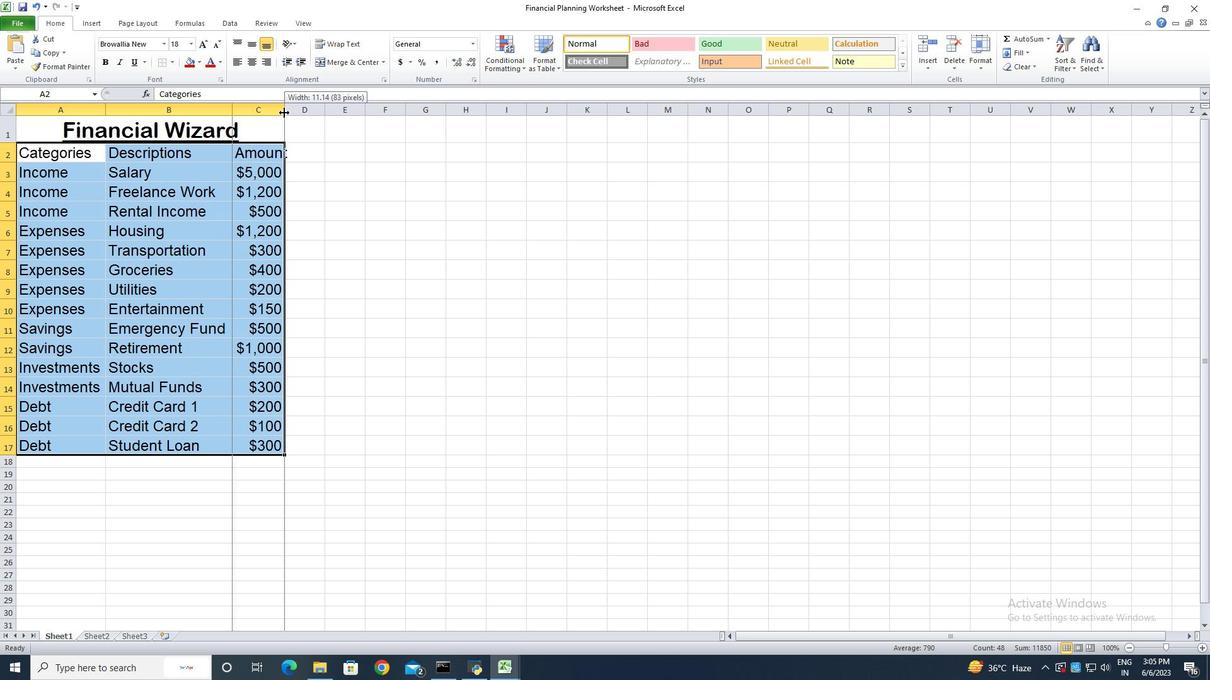 
Action: Mouse moved to (177, 486)
Screenshot: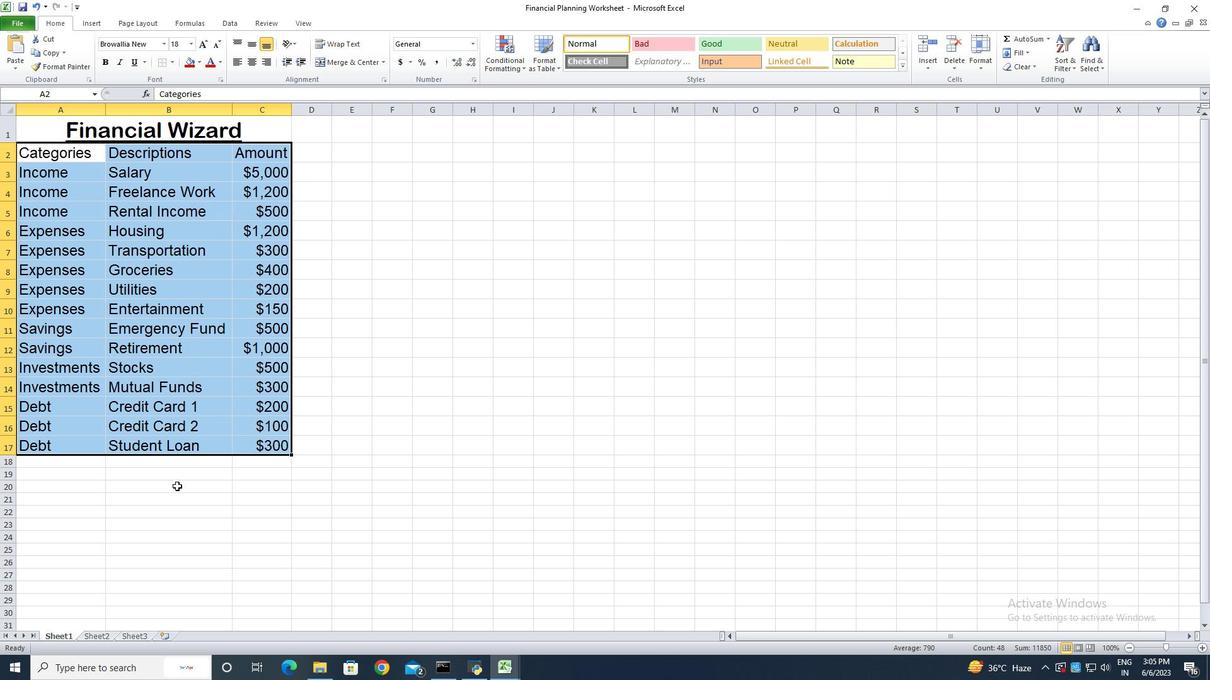 
Action: Mouse pressed left at (177, 486)
Screenshot: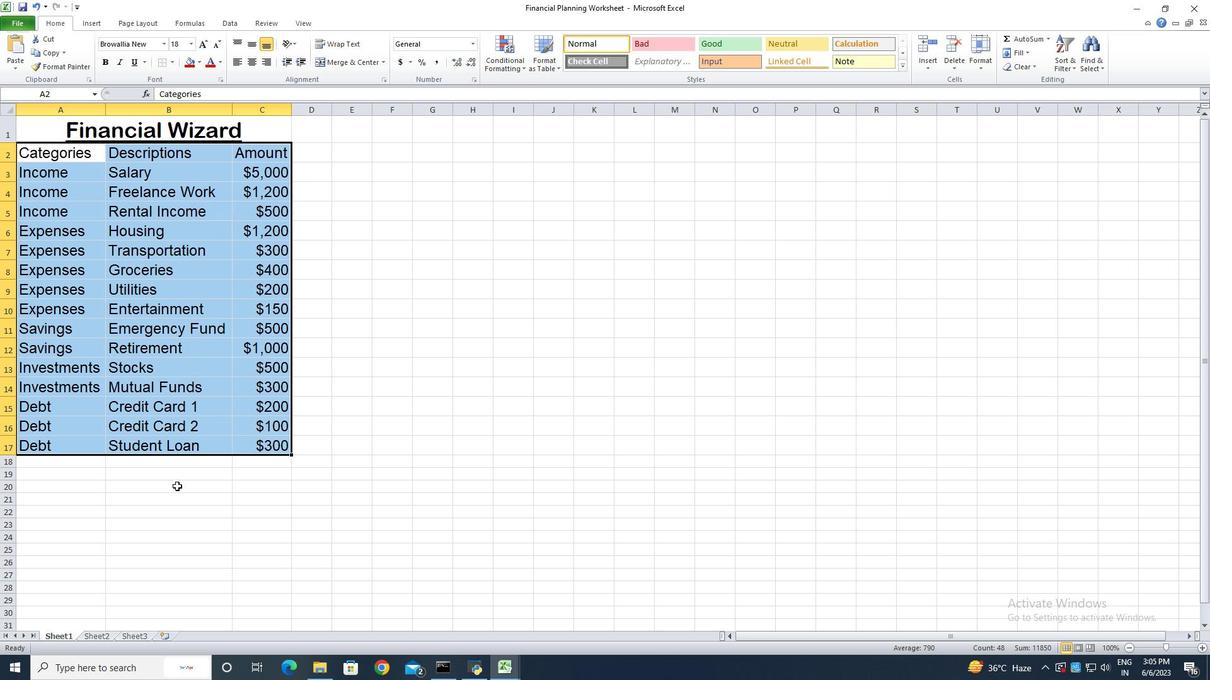 
Action: Mouse moved to (48, 128)
Screenshot: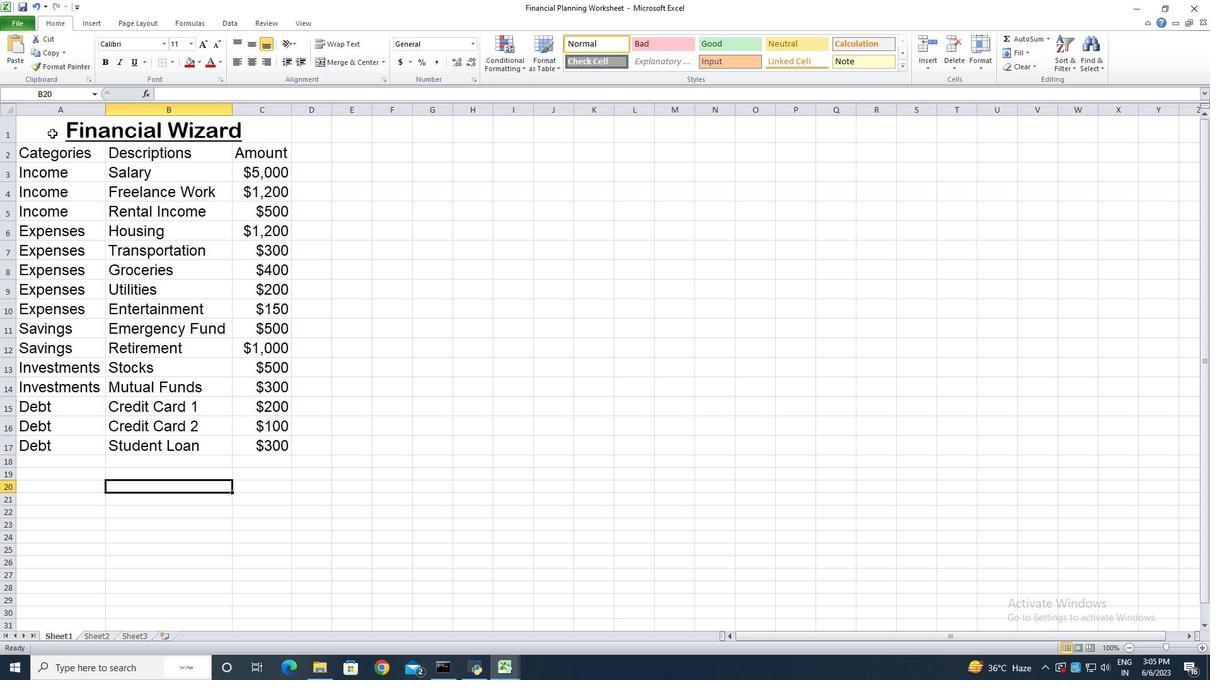 
Action: Mouse pressed left at (48, 128)
Screenshot: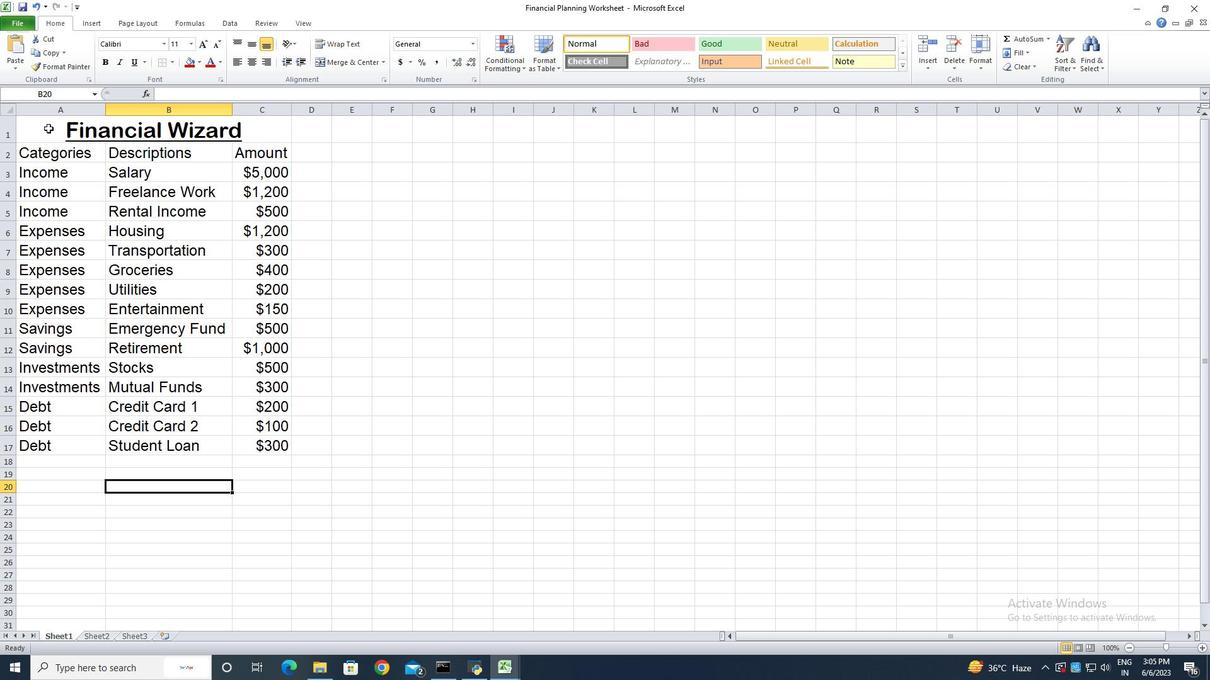 
Action: Mouse moved to (250, 46)
Screenshot: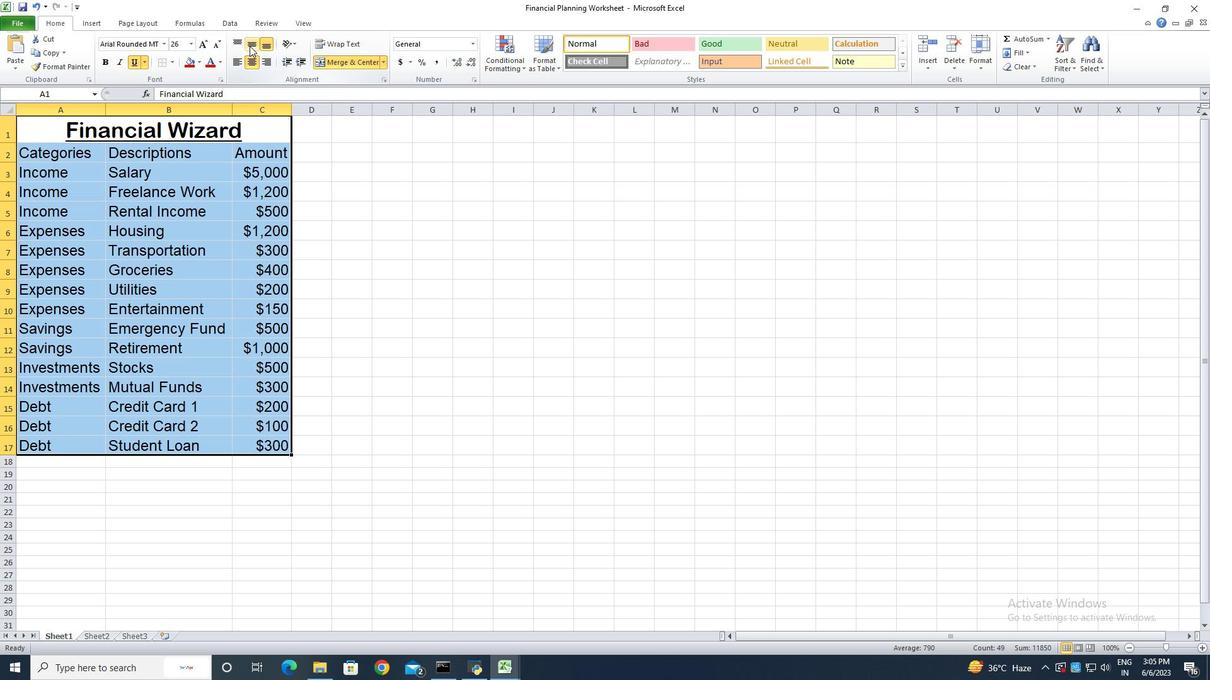 
Action: Mouse pressed left at (250, 46)
Screenshot: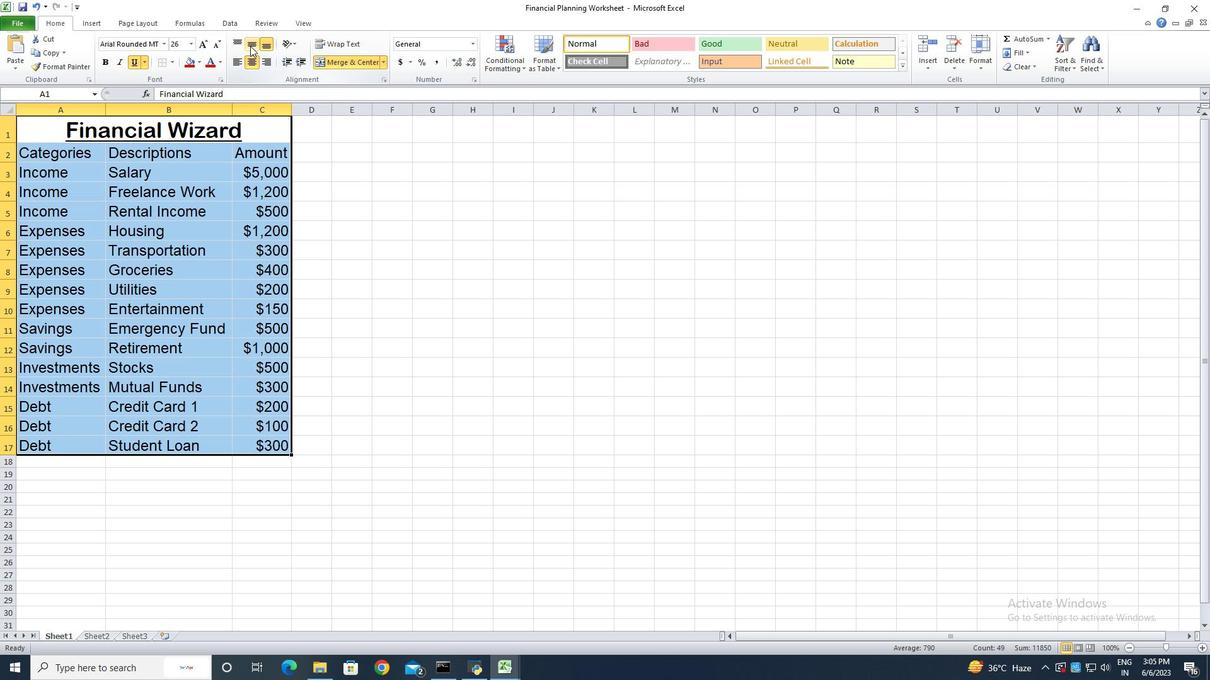 
Action: Mouse moved to (237, 66)
Screenshot: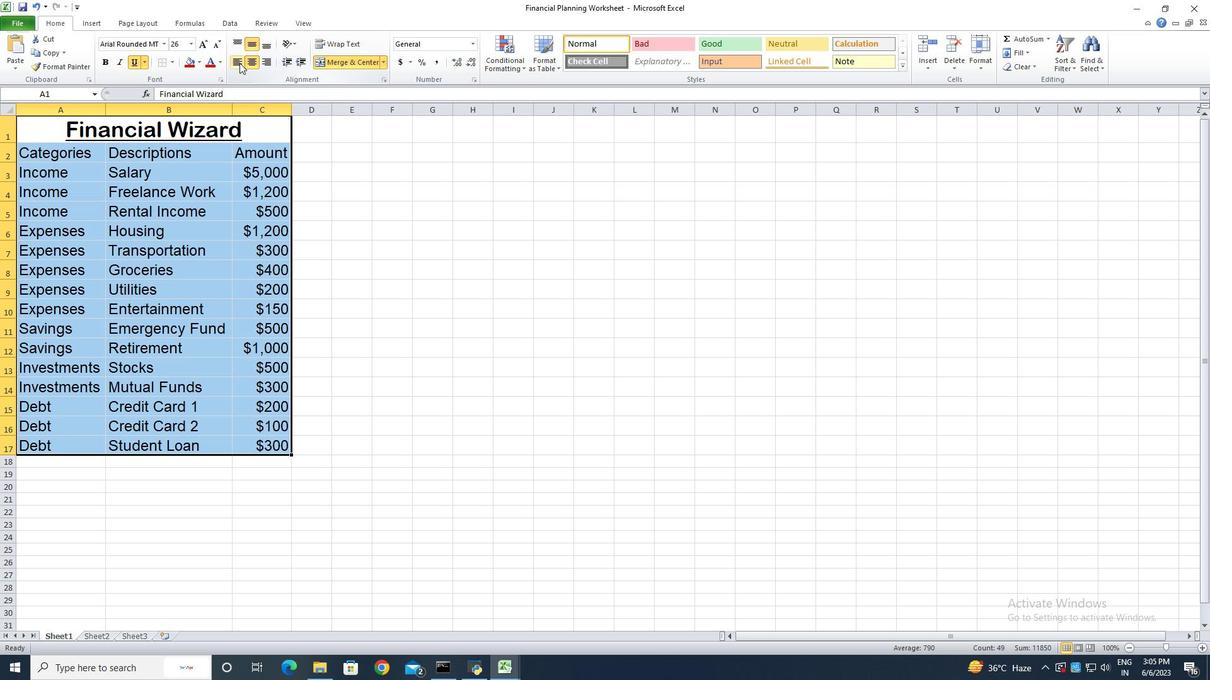 
Action: Mouse pressed left at (237, 66)
Screenshot: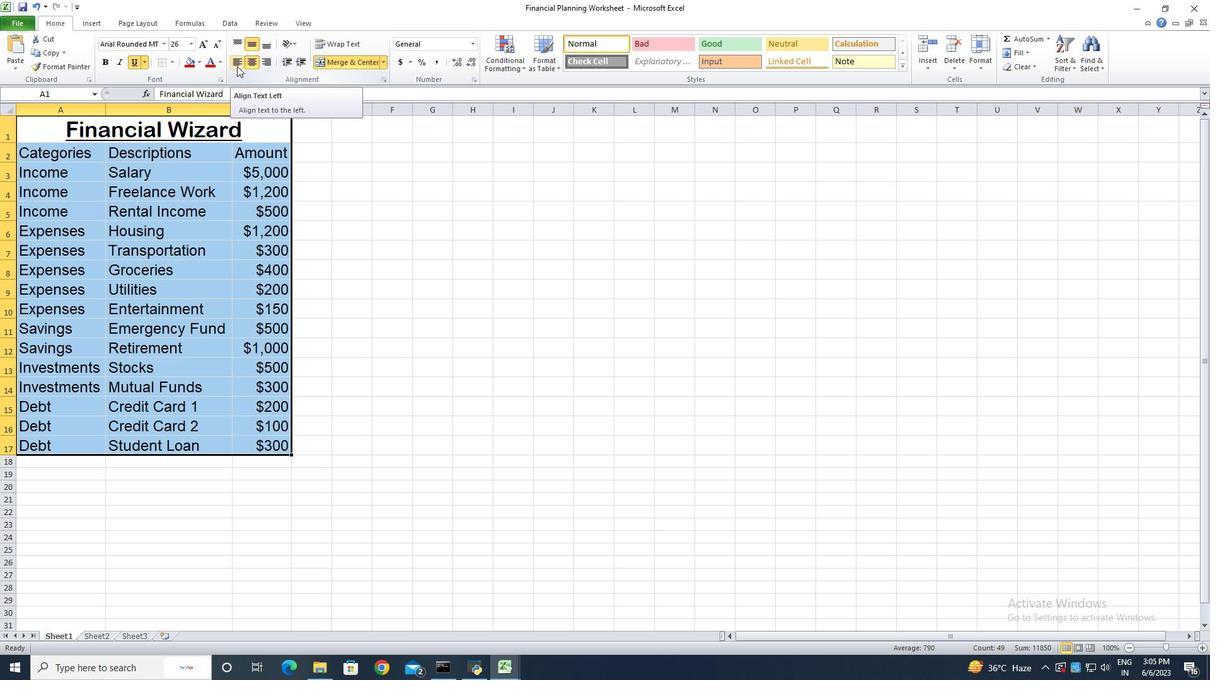 
Action: Mouse moved to (315, 486)
Screenshot: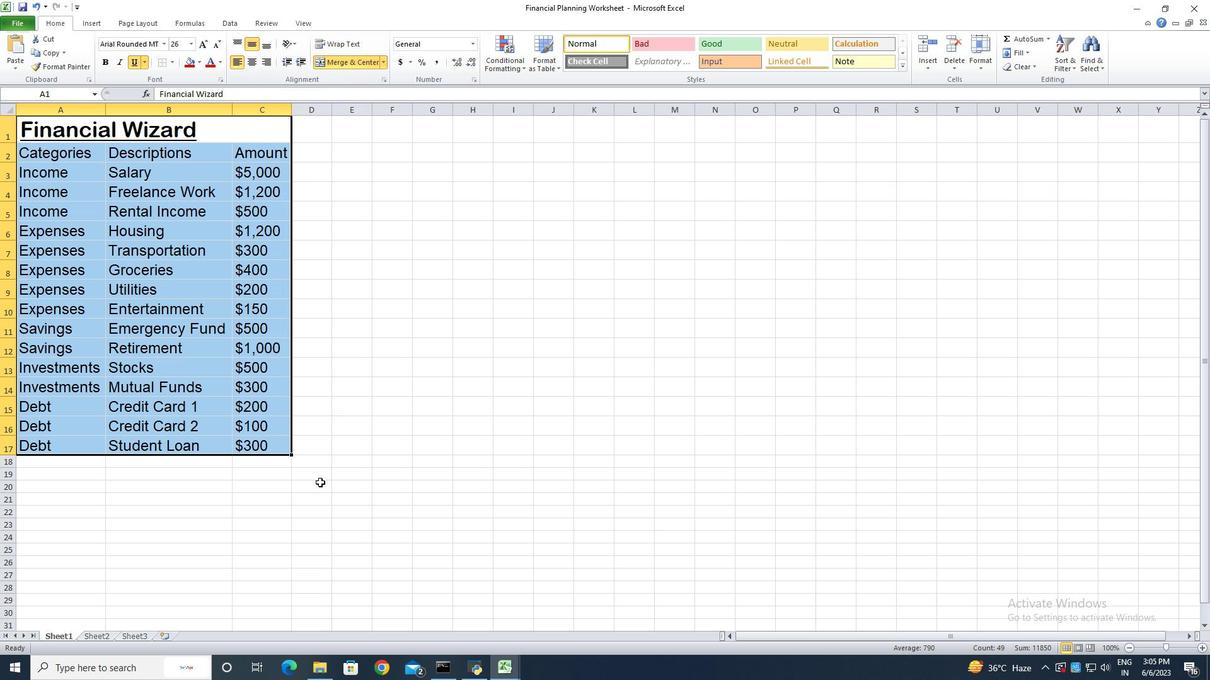 
Action: Mouse pressed left at (315, 486)
Screenshot: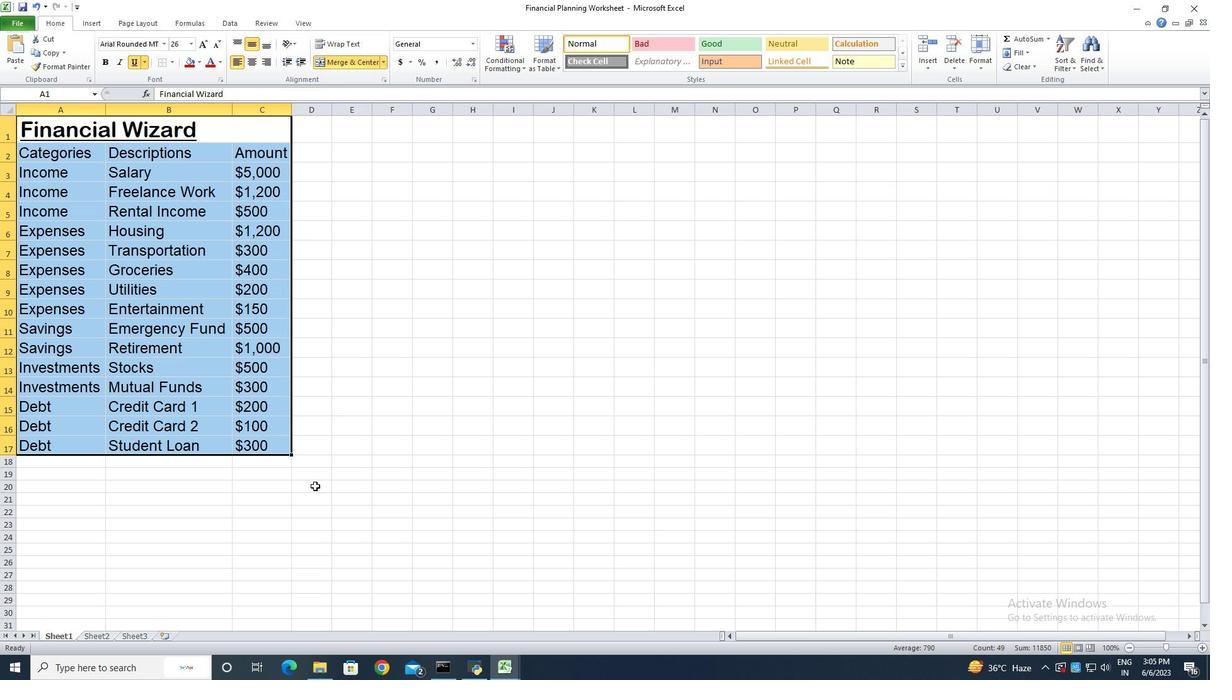 
Action: Mouse moved to (310, 486)
Screenshot: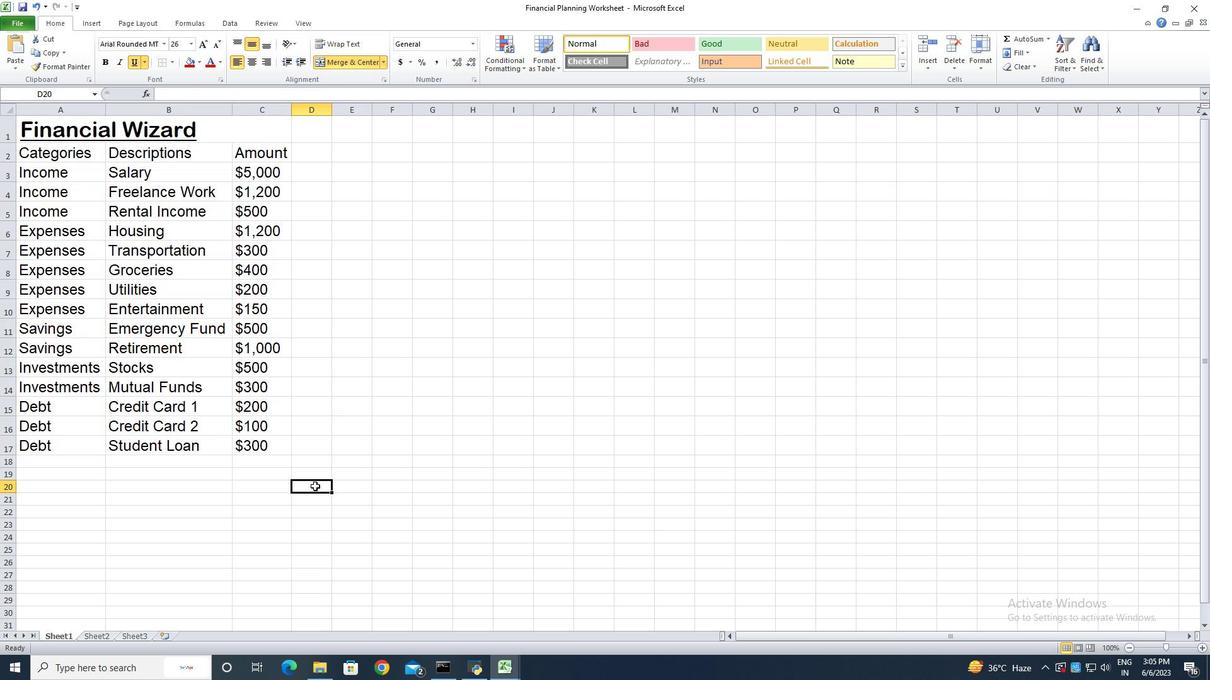 
Action: Key pressed ctrl+S<'\x13'><'\x13'><'\x13'><'\x13'><'\x13'><'\x13'><'\x13'><'\x13'><'\x13'>
Screenshot: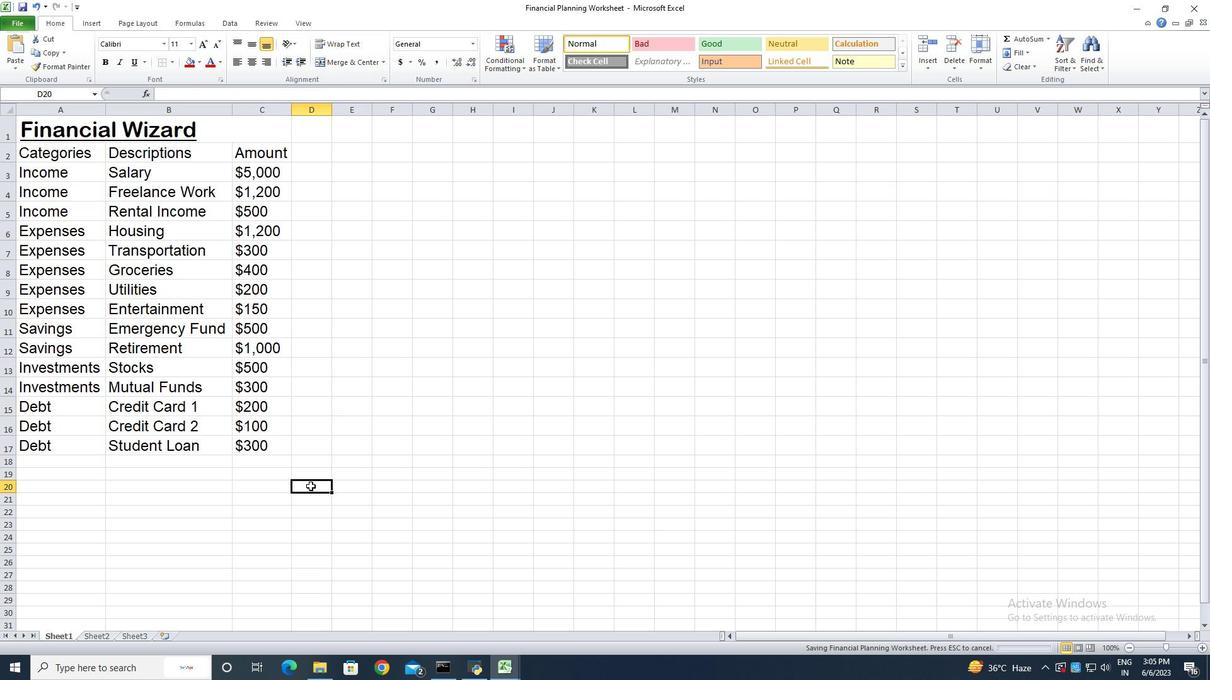 
